 Task: For heading Use oswald with dark grey 1 1 colour & Underline.  font size for heading26,  'Change the font style of data to' oswald and font size to 18,  Change the alignment of both headline & data to Align left In the sheet  Budget Tracking Workbook Template Sheetbook
Action: Mouse moved to (237, 164)
Screenshot: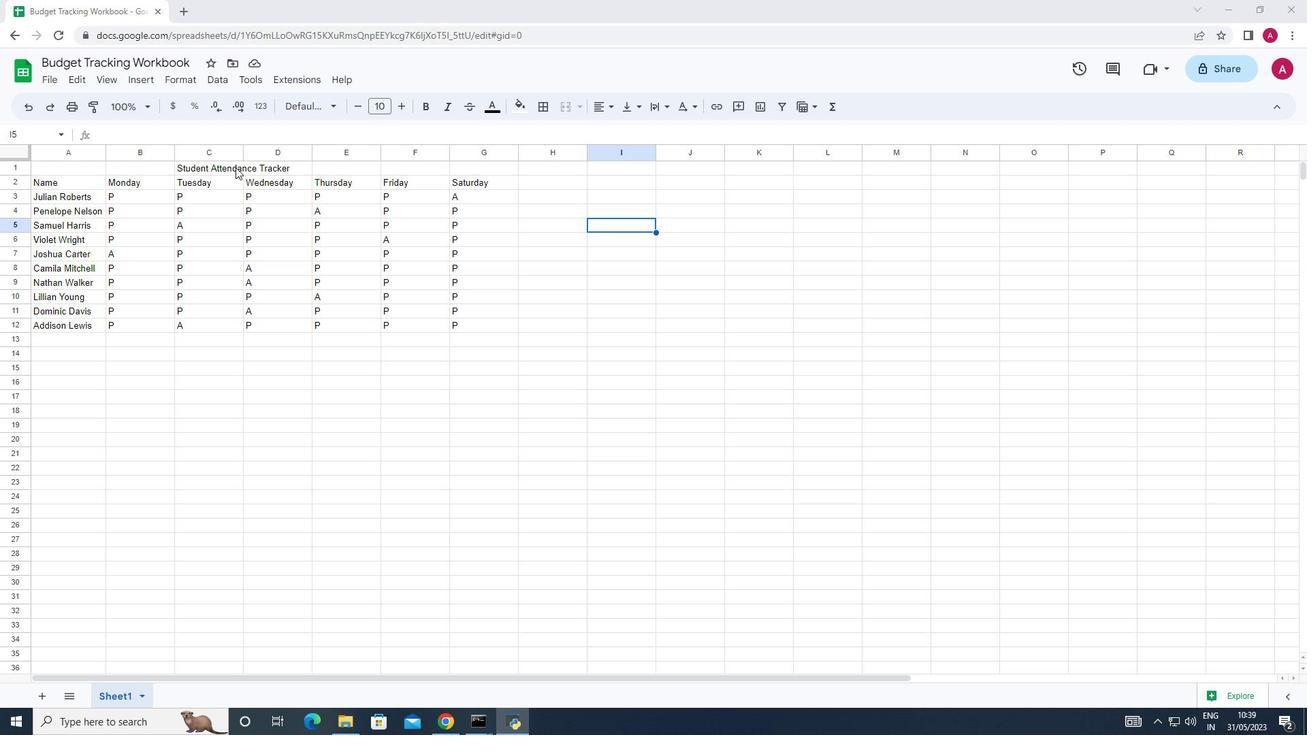 
Action: Mouse pressed left at (237, 164)
Screenshot: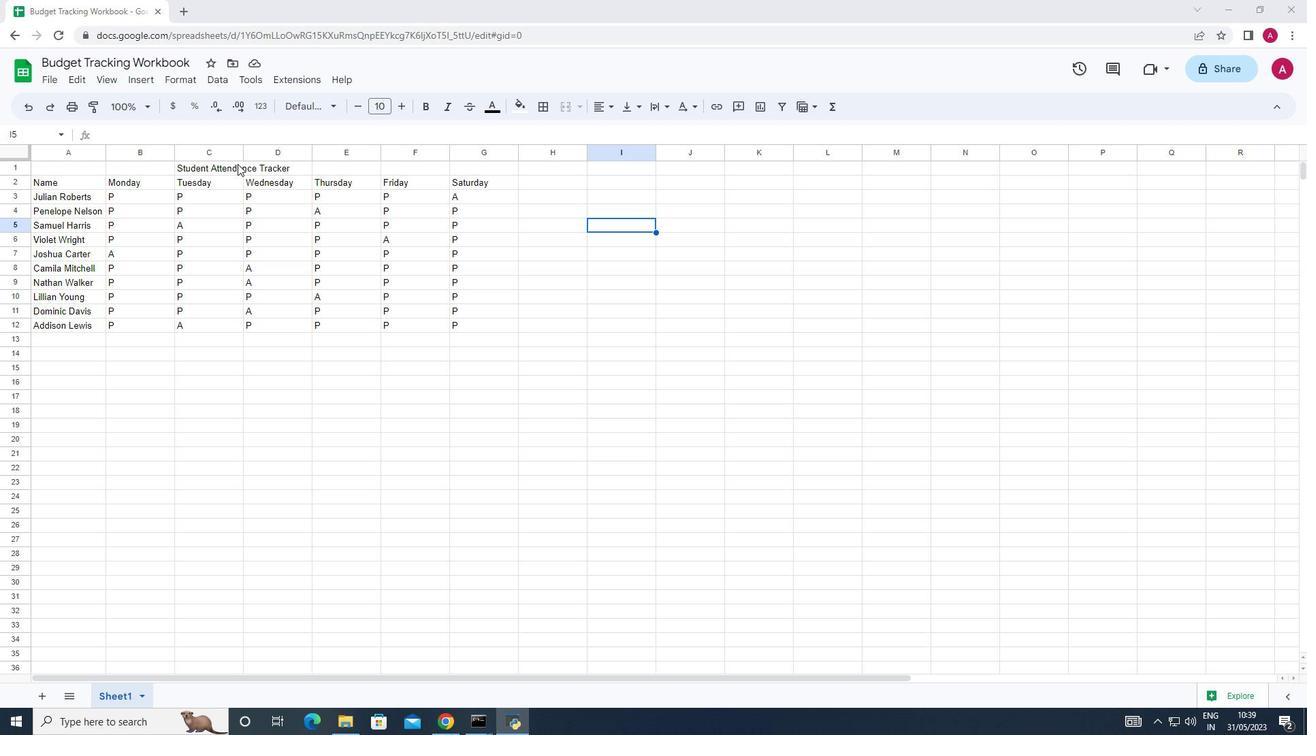 
Action: Mouse moved to (333, 100)
Screenshot: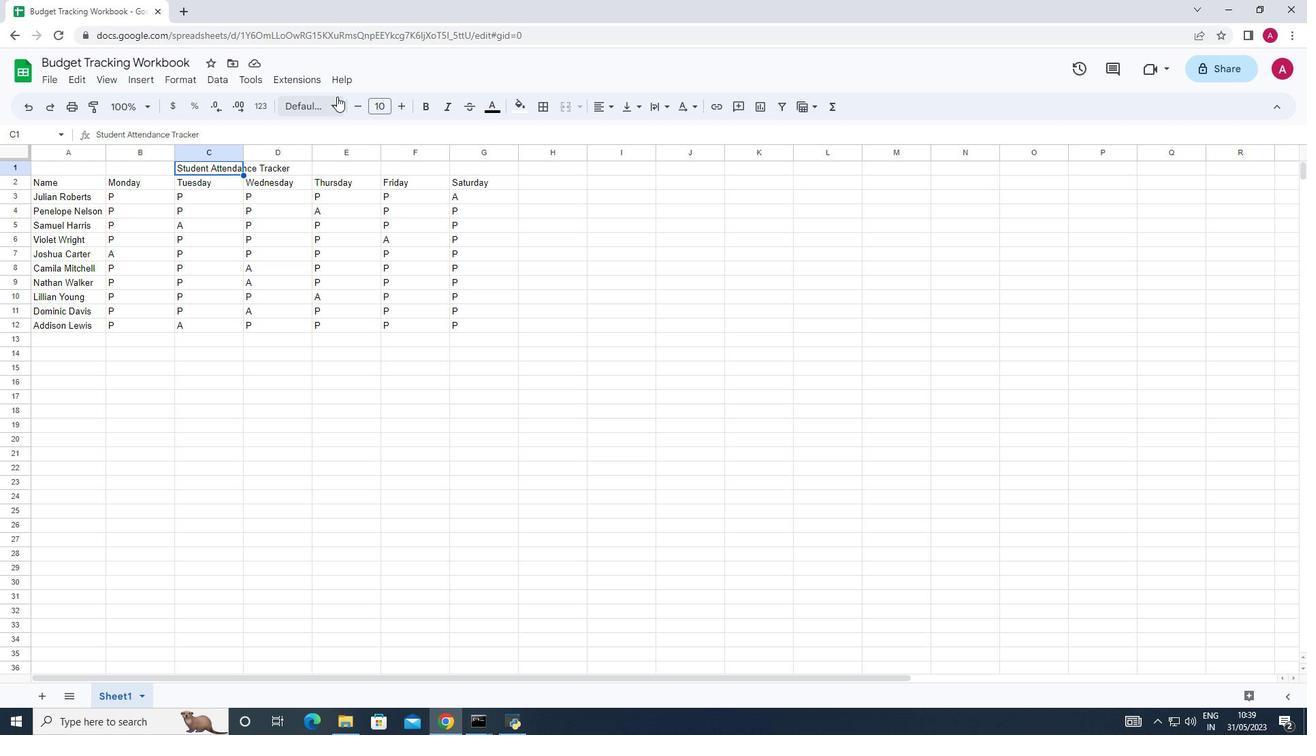 
Action: Mouse pressed left at (333, 100)
Screenshot: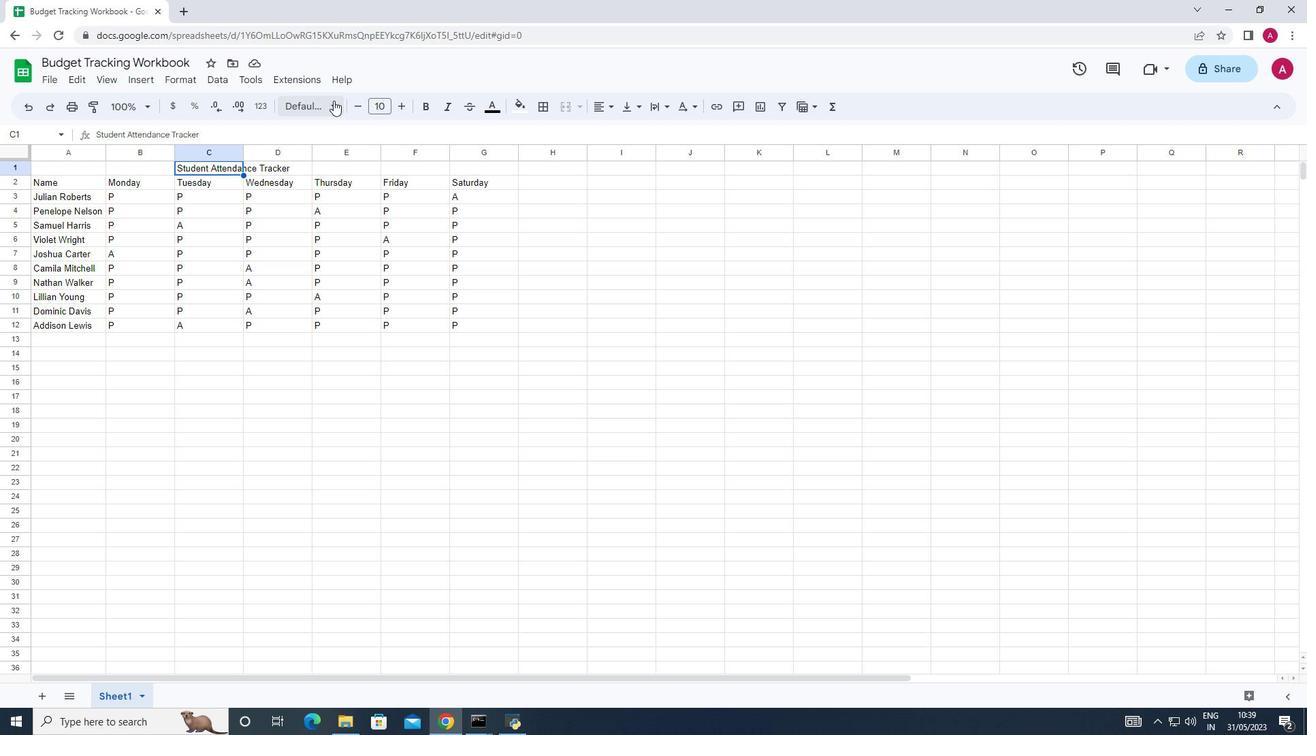 
Action: Mouse moved to (325, 309)
Screenshot: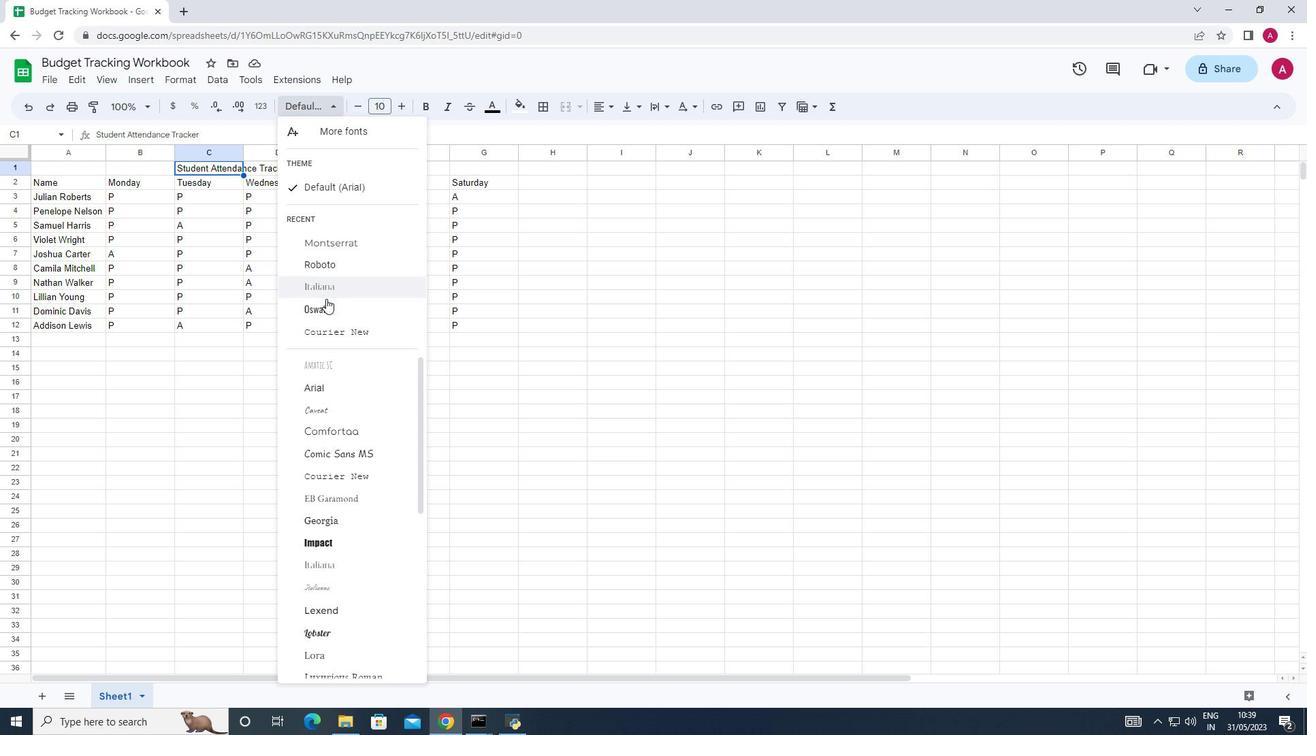 
Action: Mouse pressed left at (325, 309)
Screenshot: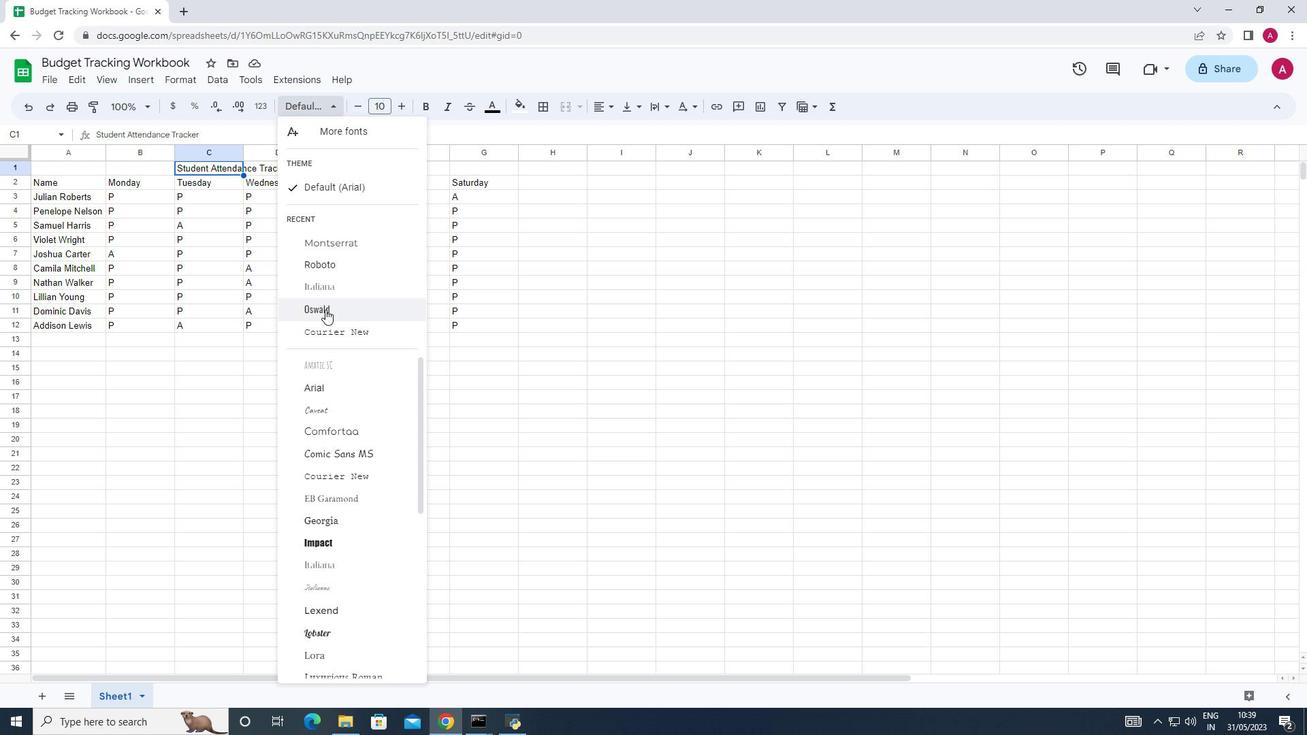 
Action: Mouse moved to (514, 108)
Screenshot: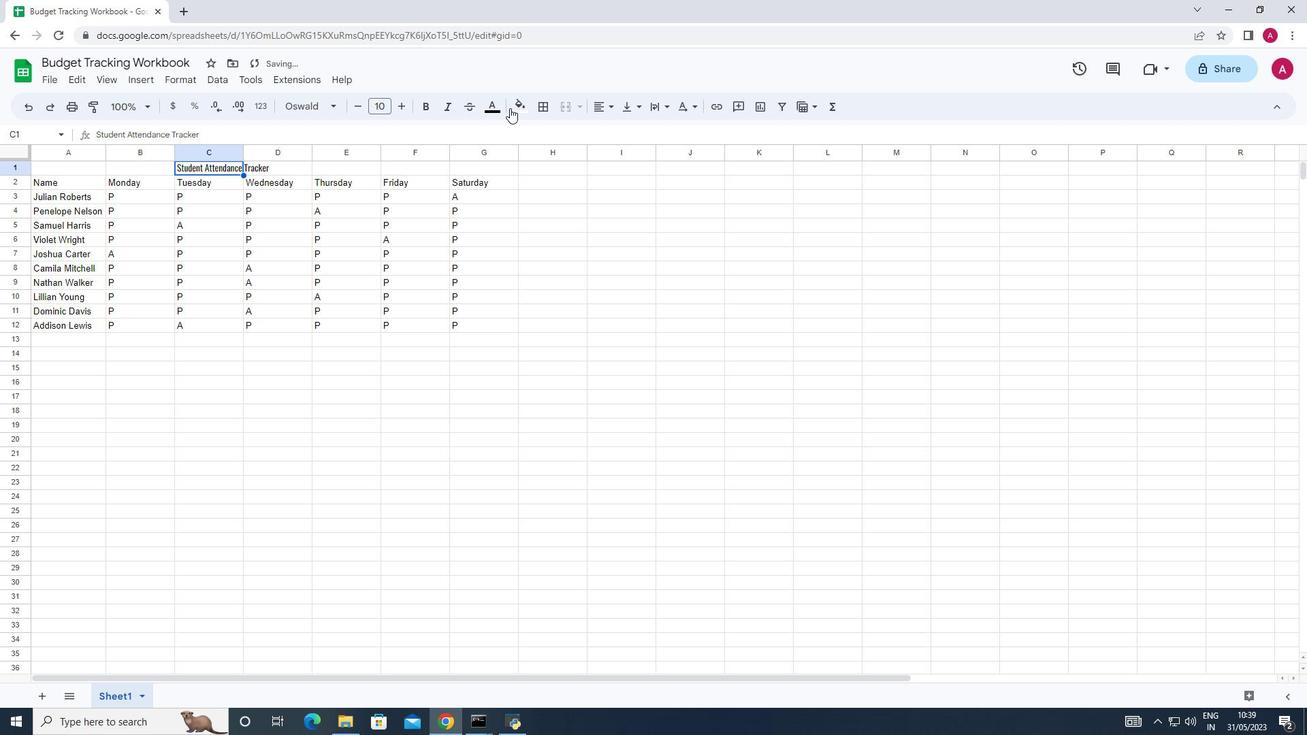 
Action: Mouse pressed left at (514, 108)
Screenshot: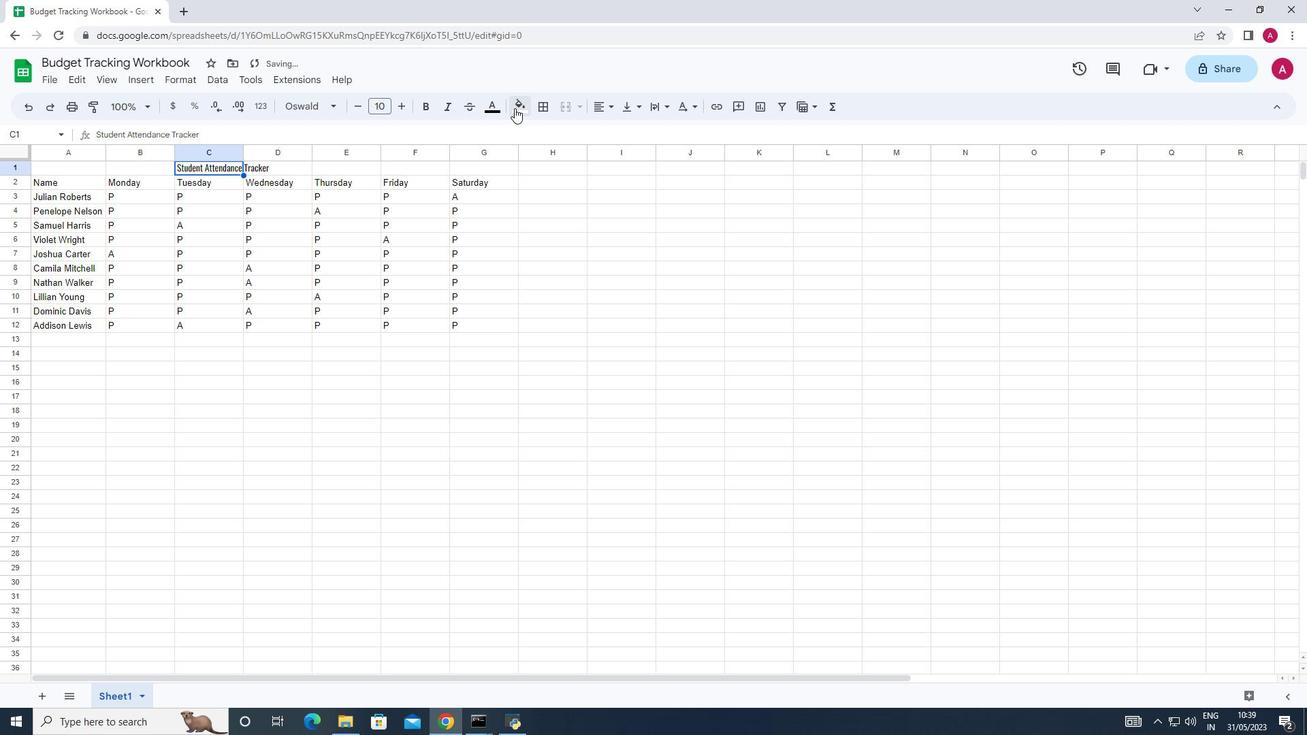 
Action: Mouse moved to (552, 154)
Screenshot: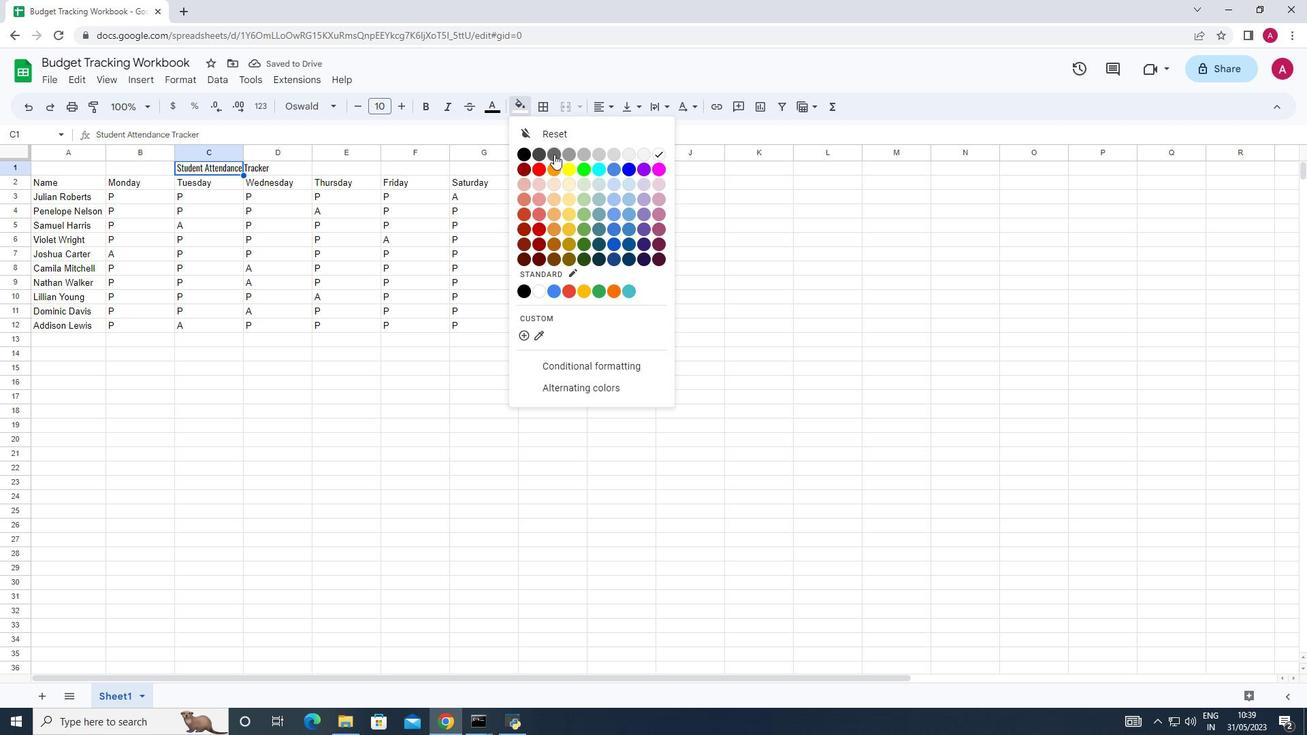 
Action: Mouse pressed left at (552, 154)
Screenshot: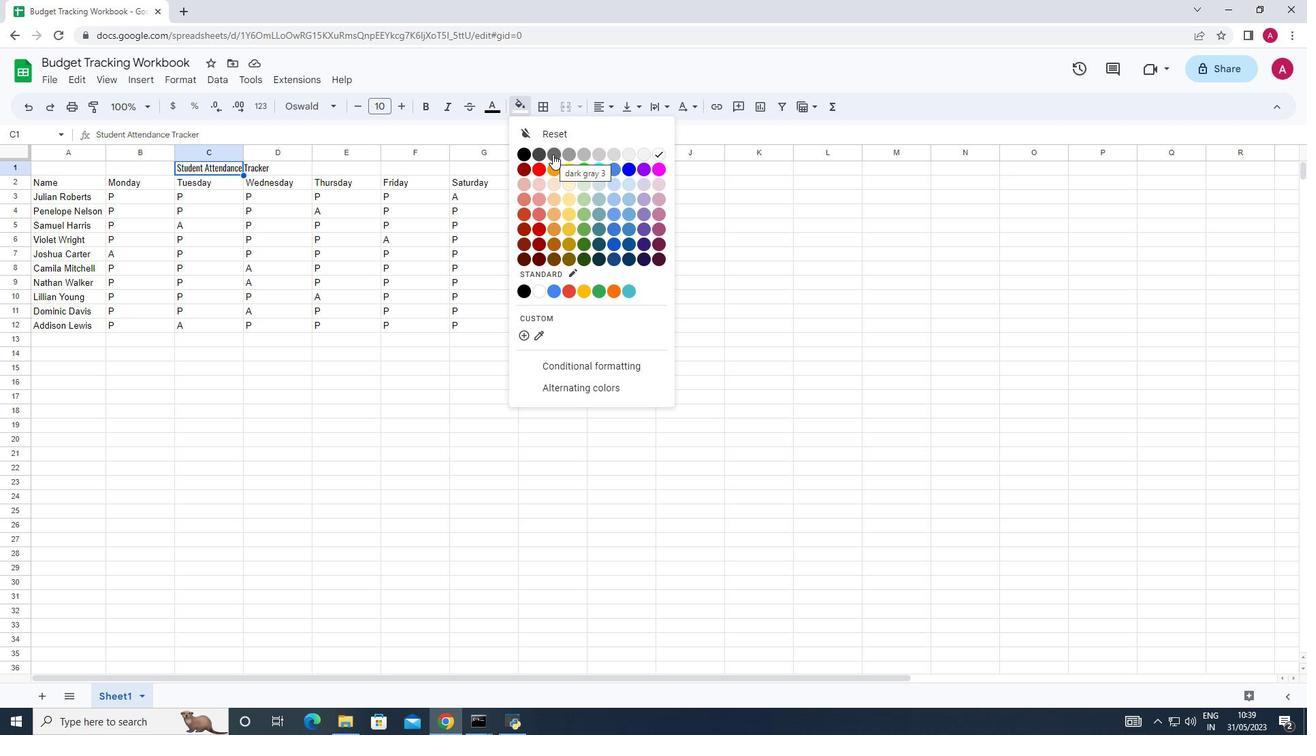 
Action: Mouse moved to (192, 78)
Screenshot: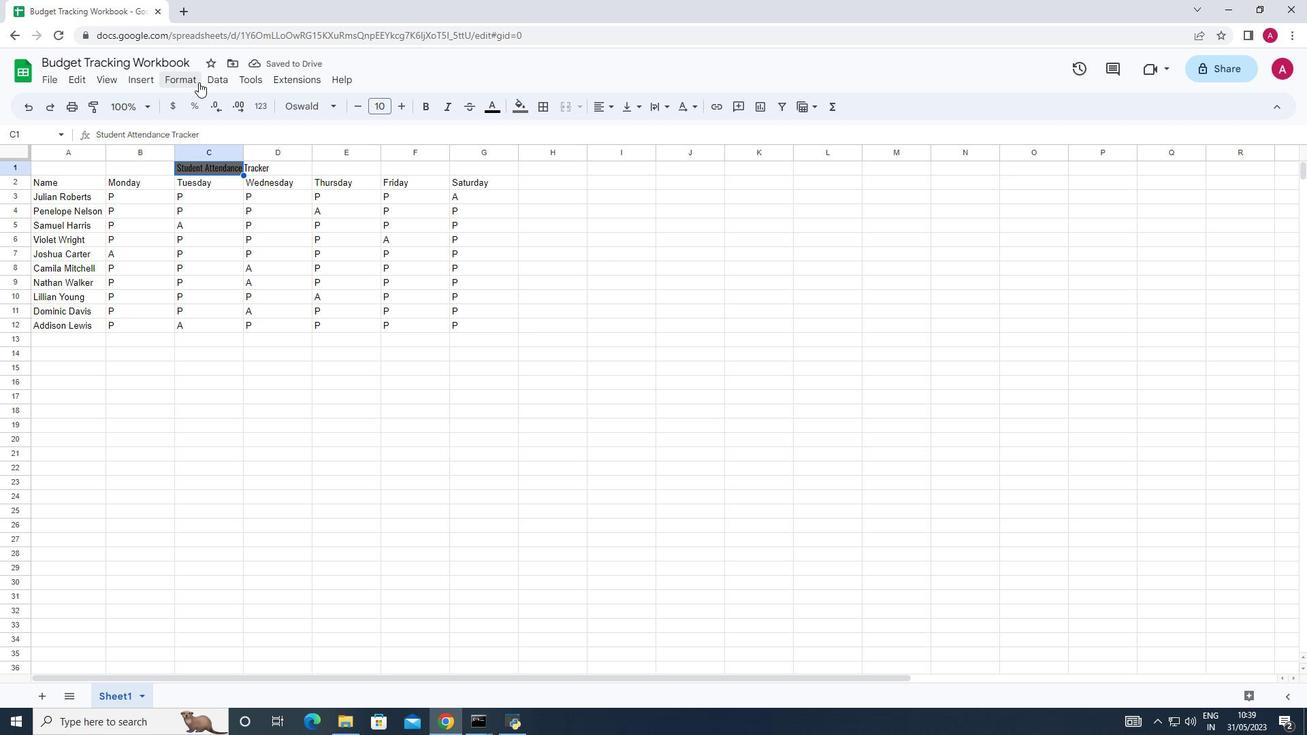 
Action: Mouse pressed left at (192, 78)
Screenshot: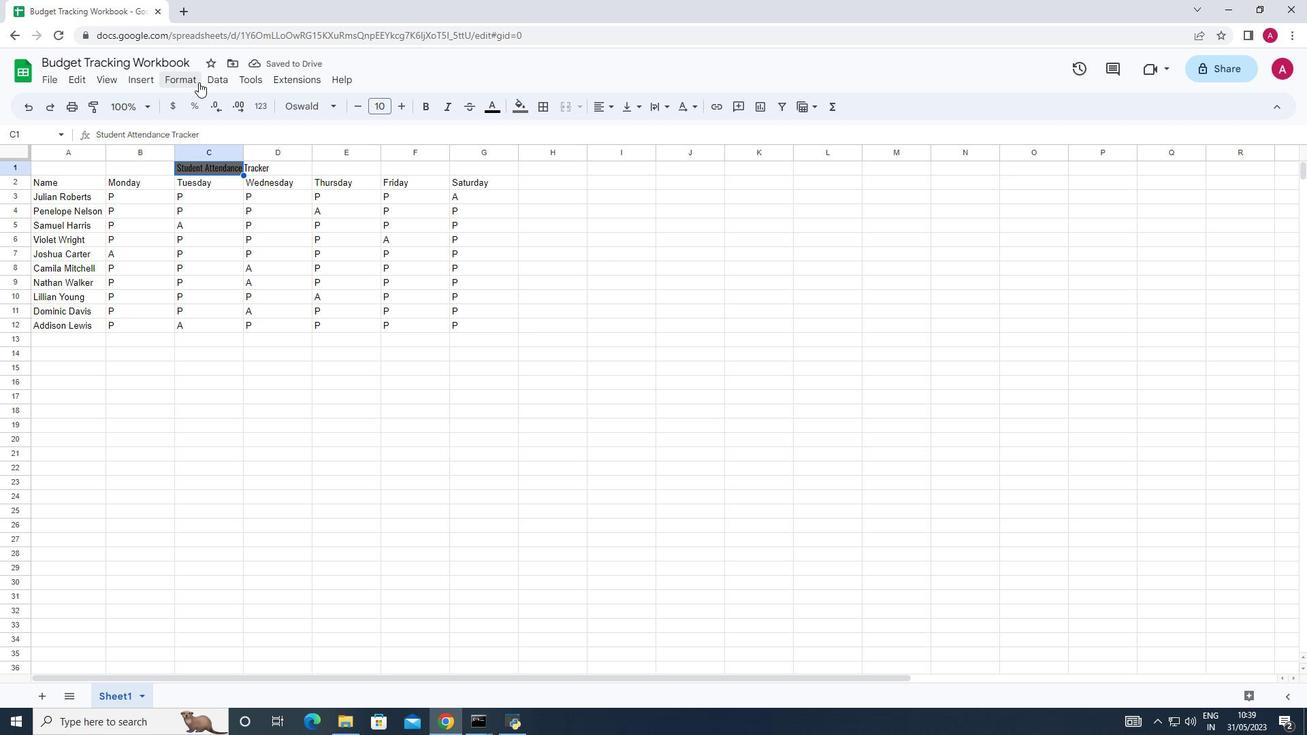 
Action: Mouse moved to (219, 155)
Screenshot: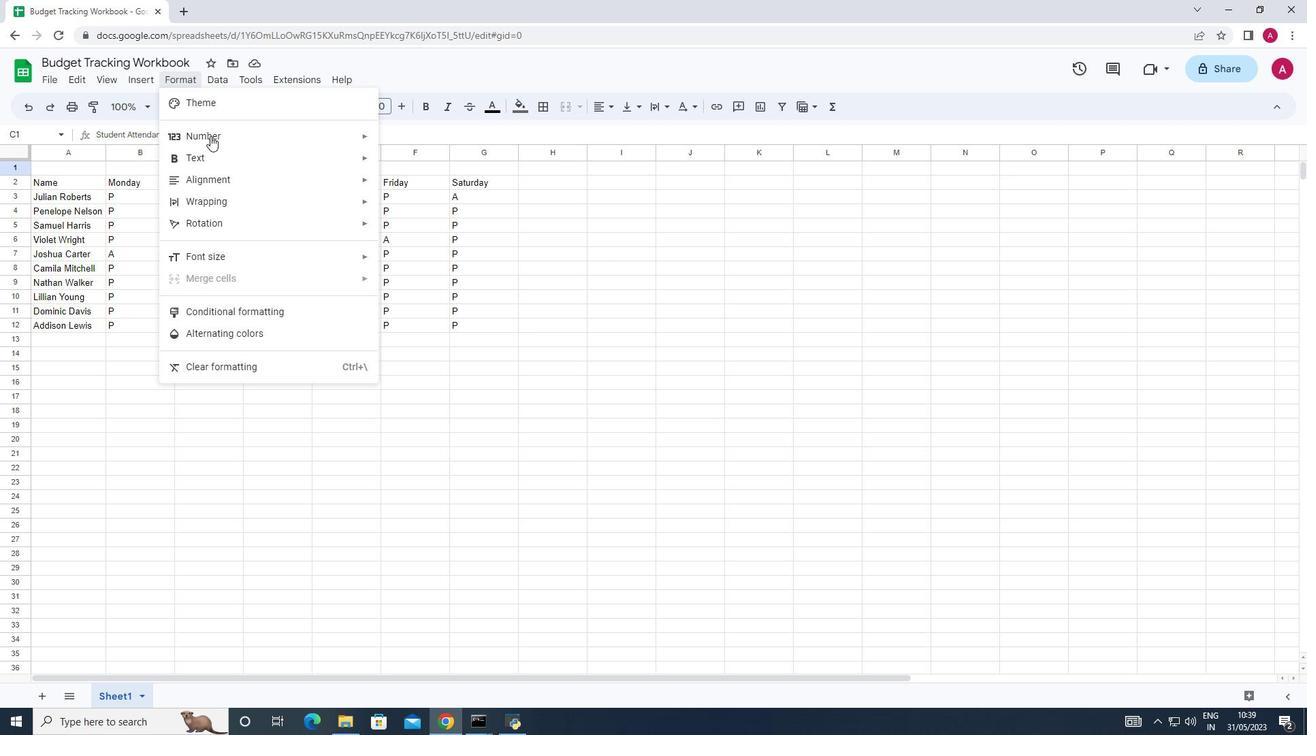 
Action: Mouse pressed left at (219, 155)
Screenshot: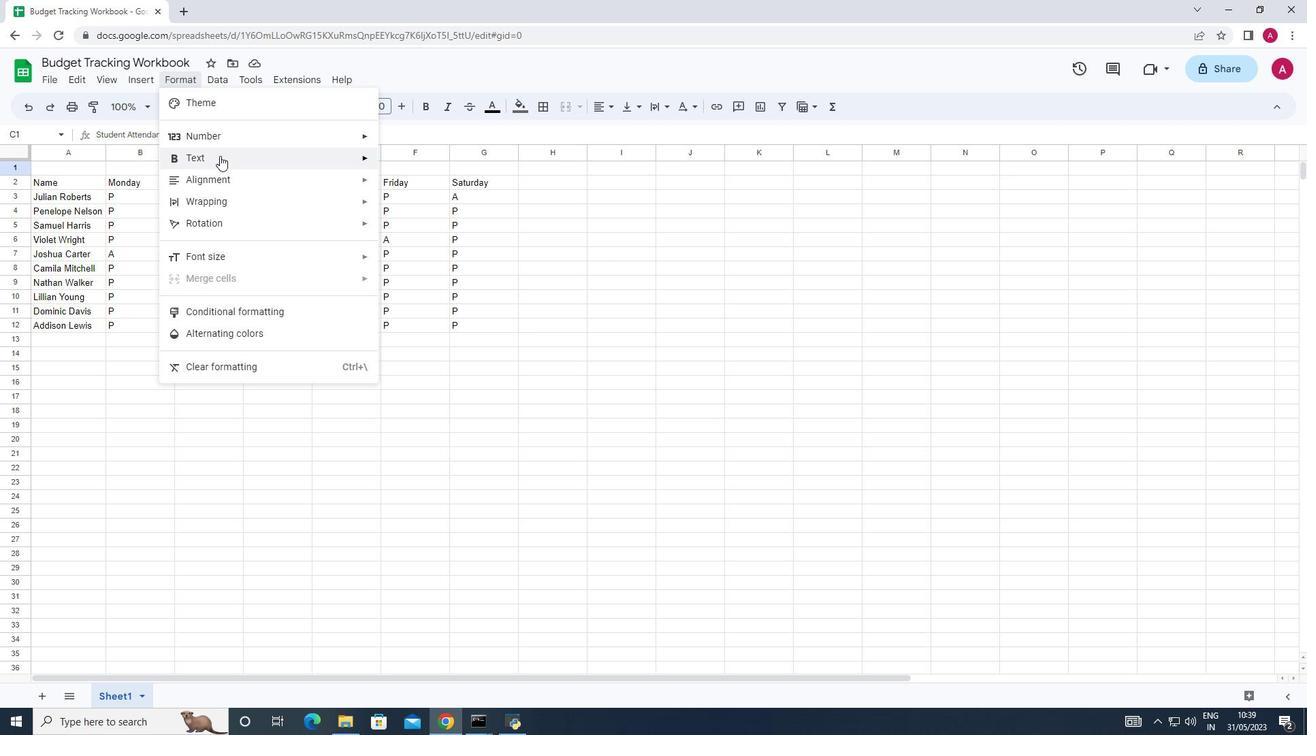 
Action: Mouse moved to (490, 202)
Screenshot: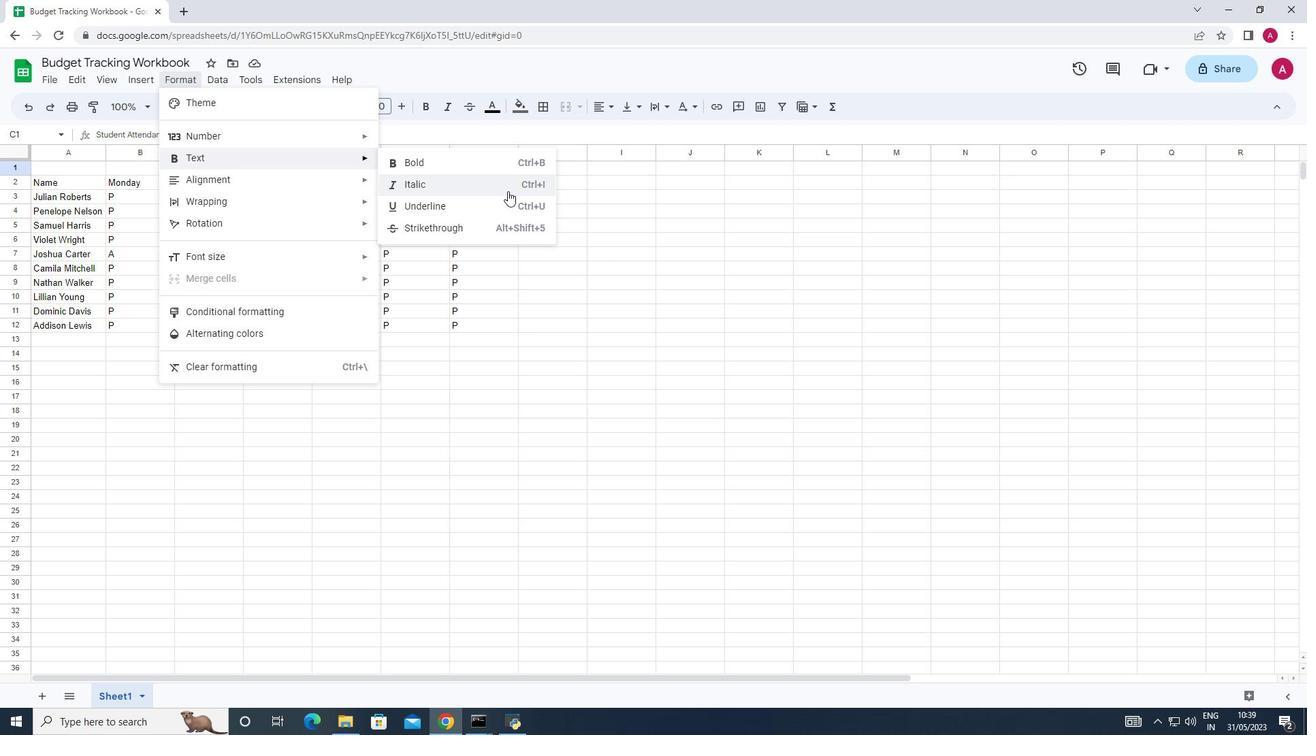 
Action: Mouse pressed left at (490, 202)
Screenshot: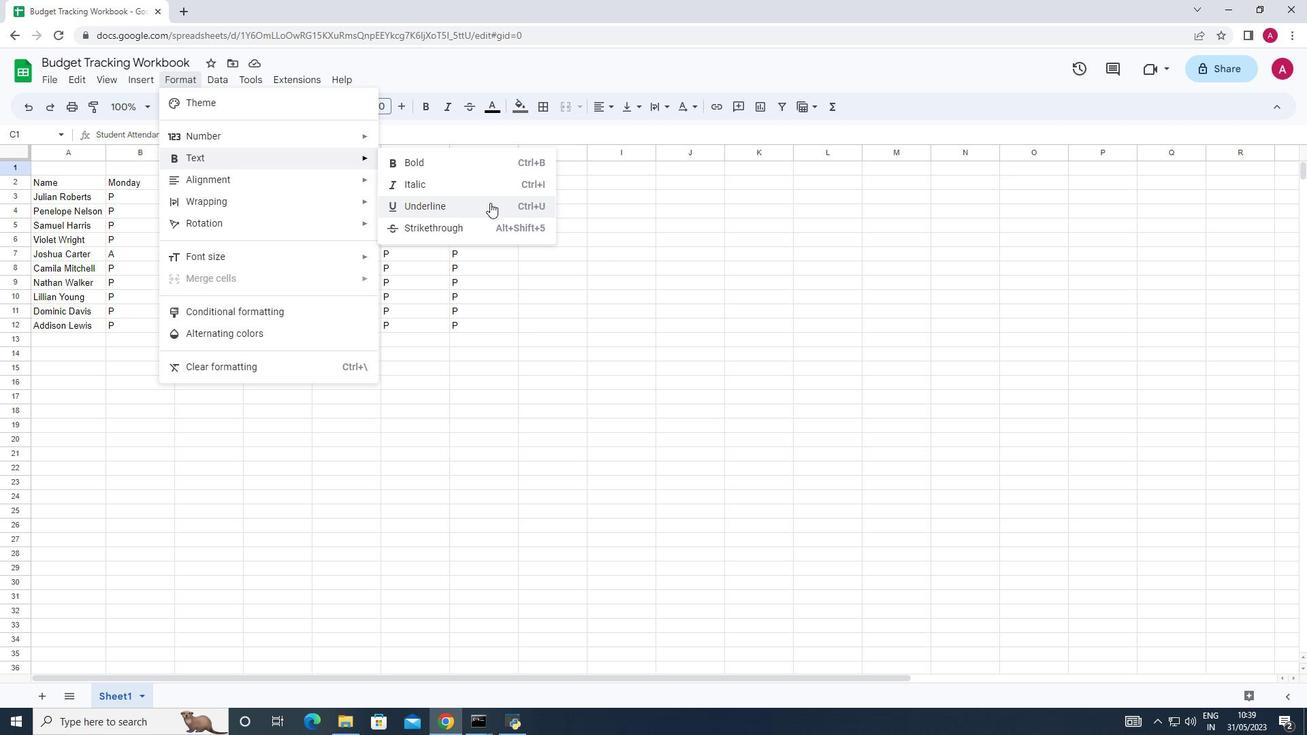 
Action: Mouse moved to (398, 104)
Screenshot: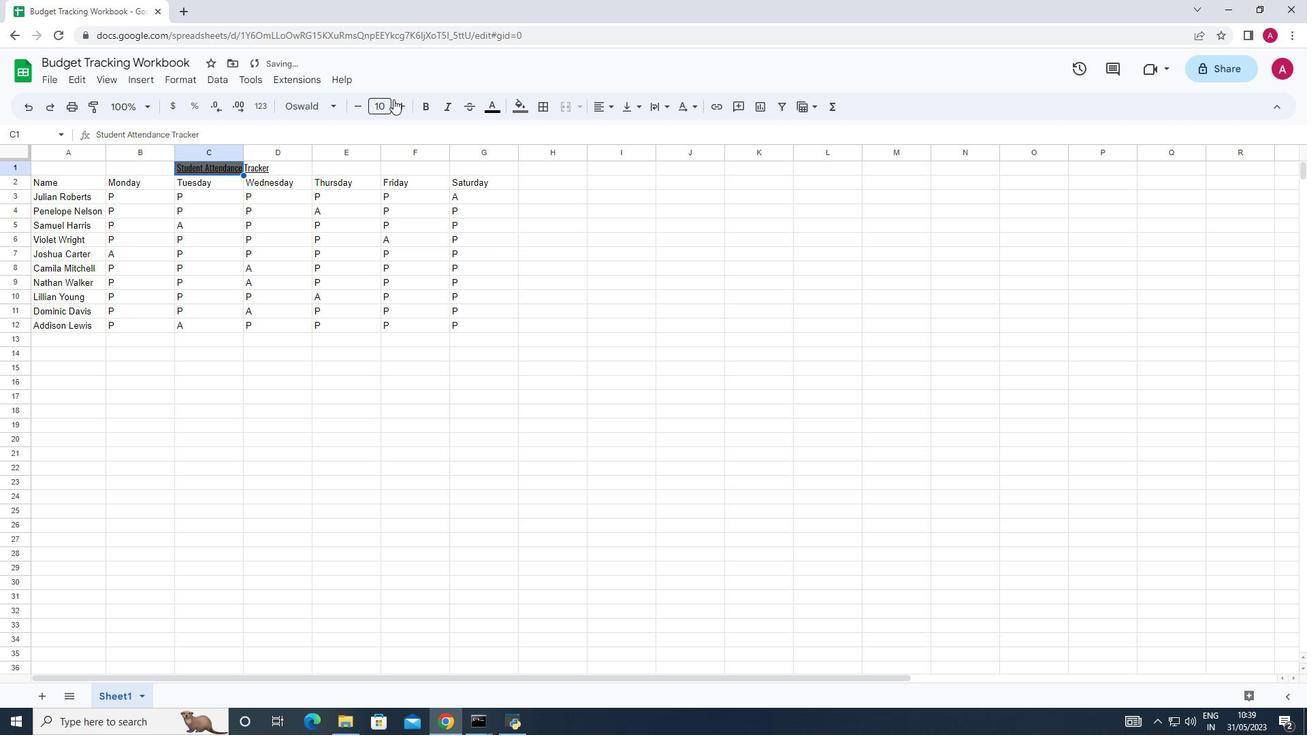 
Action: Mouse pressed left at (398, 104)
Screenshot: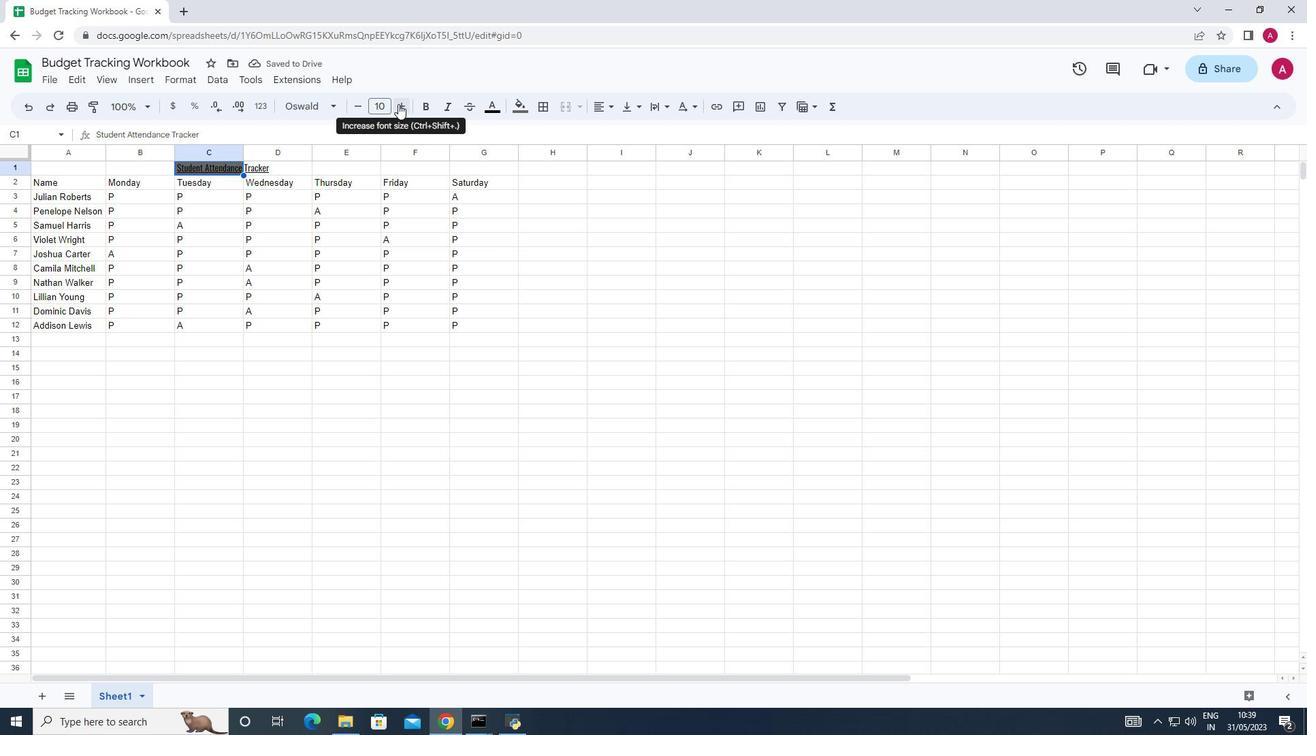 
Action: Mouse pressed left at (398, 104)
Screenshot: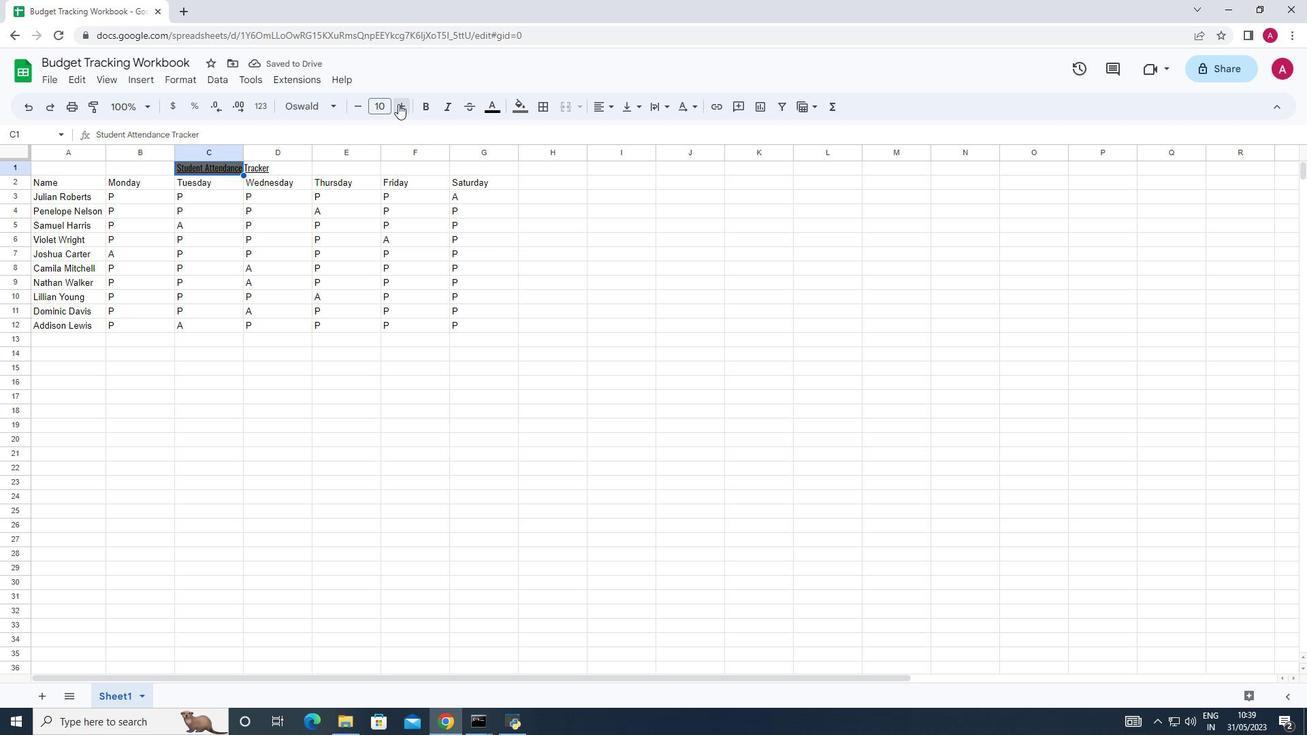 
Action: Mouse pressed left at (398, 104)
Screenshot: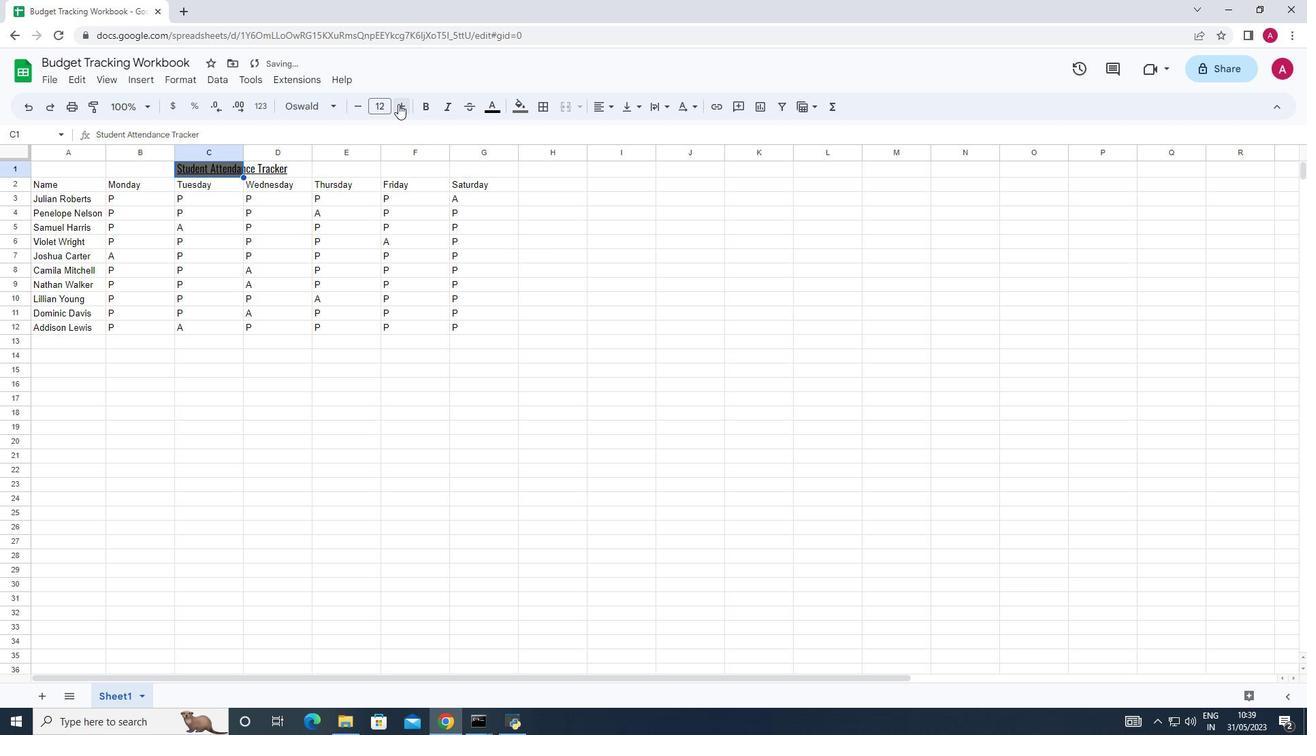 
Action: Mouse pressed left at (398, 104)
Screenshot: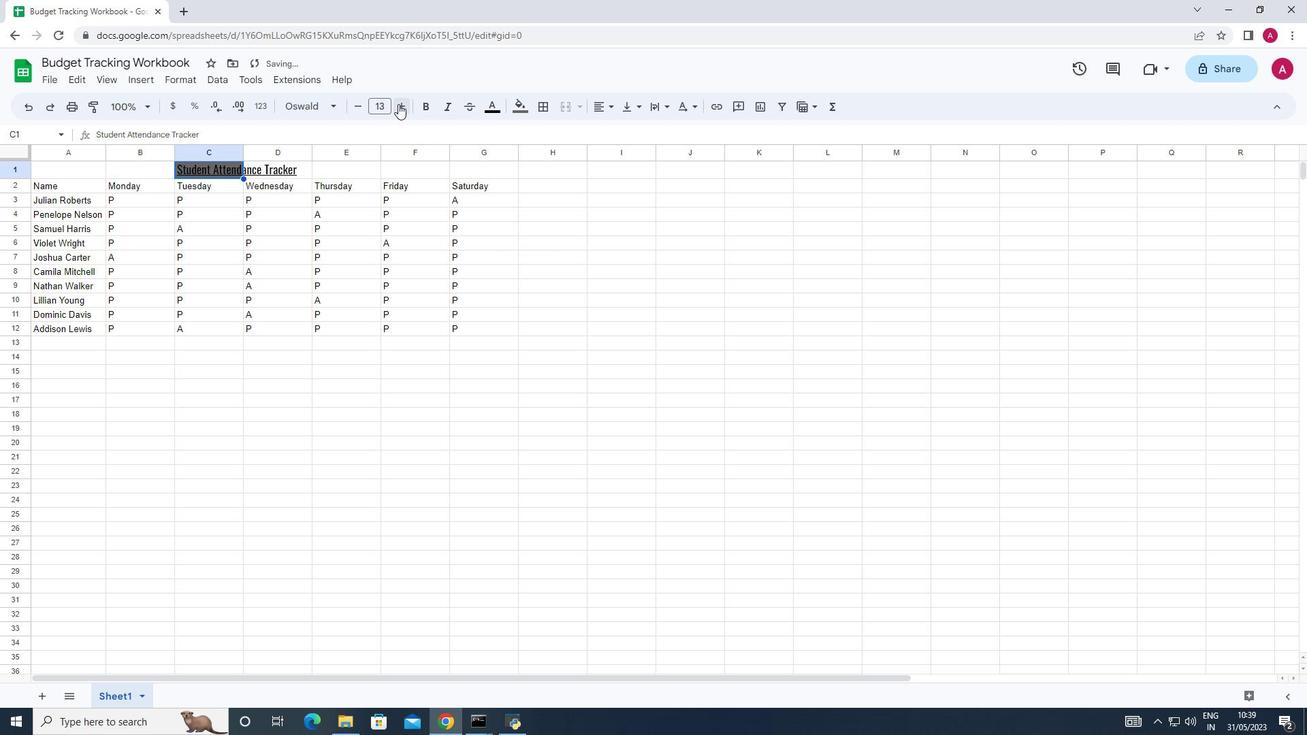 
Action: Mouse pressed left at (398, 104)
Screenshot: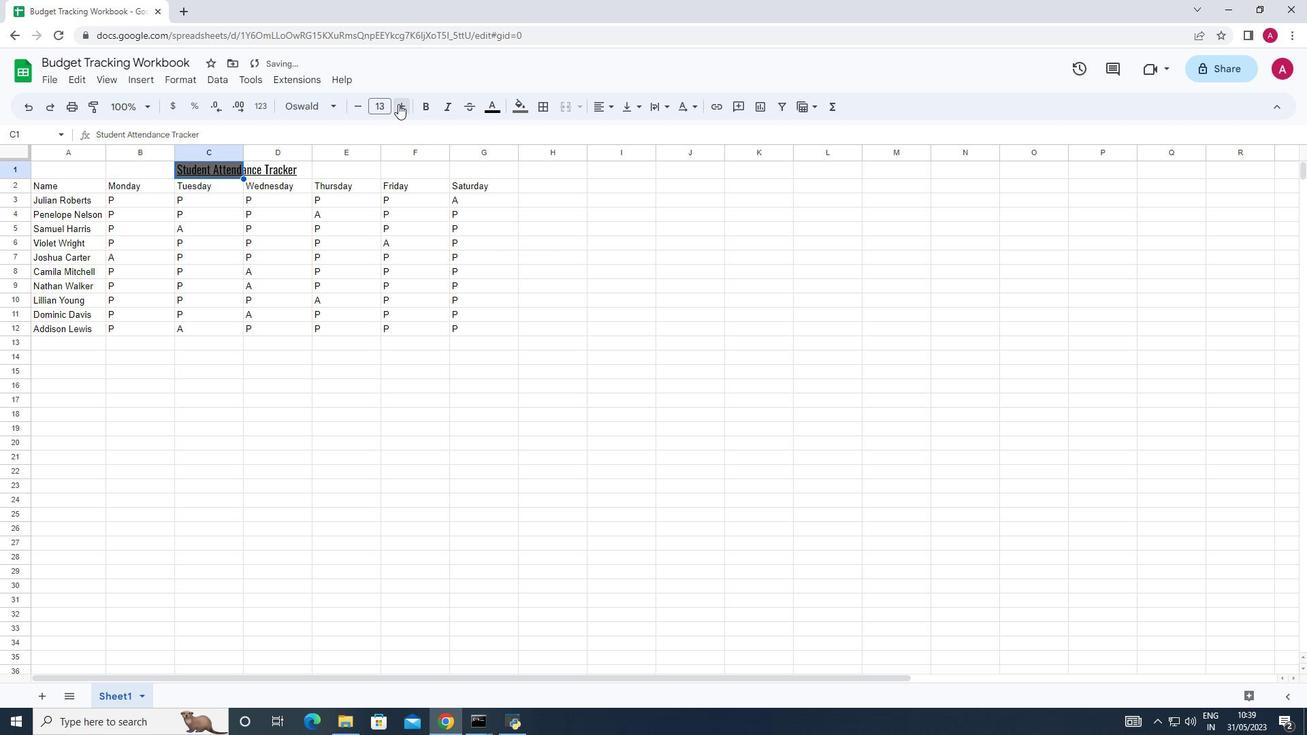 
Action: Mouse pressed left at (398, 104)
Screenshot: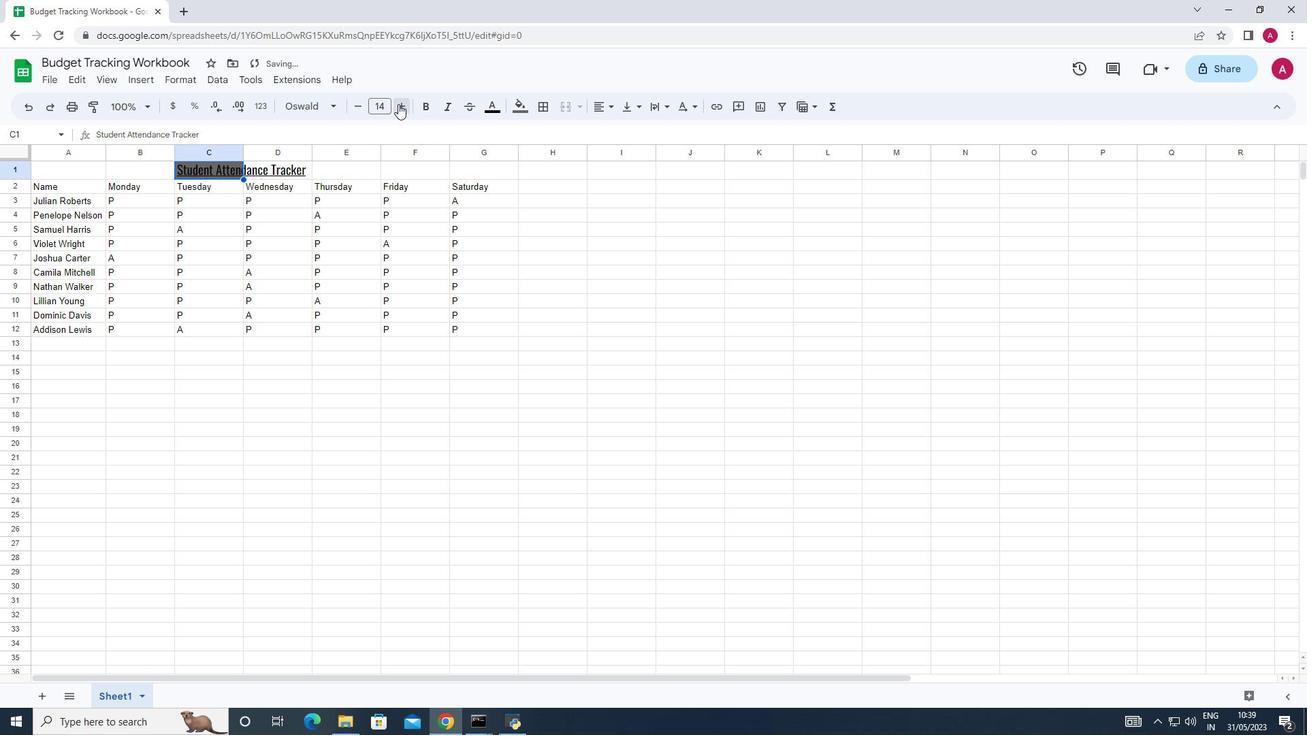 
Action: Mouse pressed left at (398, 104)
Screenshot: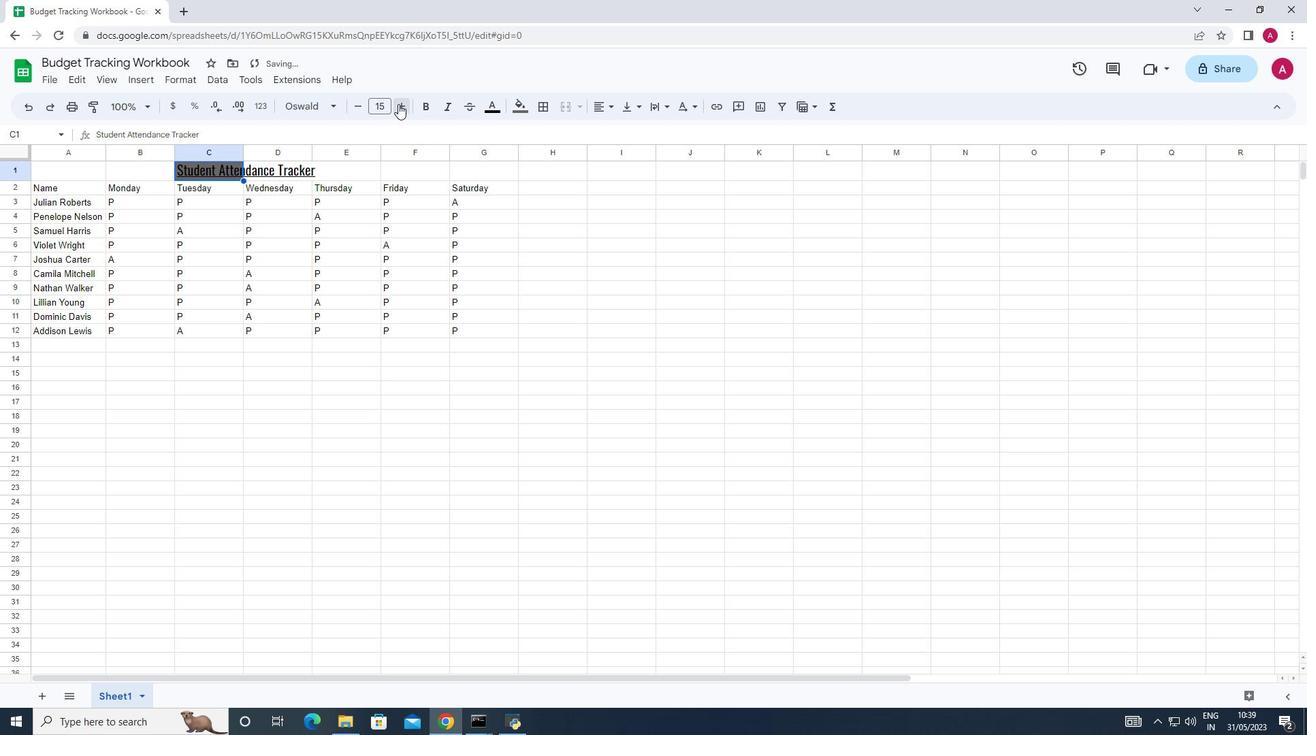 
Action: Mouse pressed left at (398, 104)
Screenshot: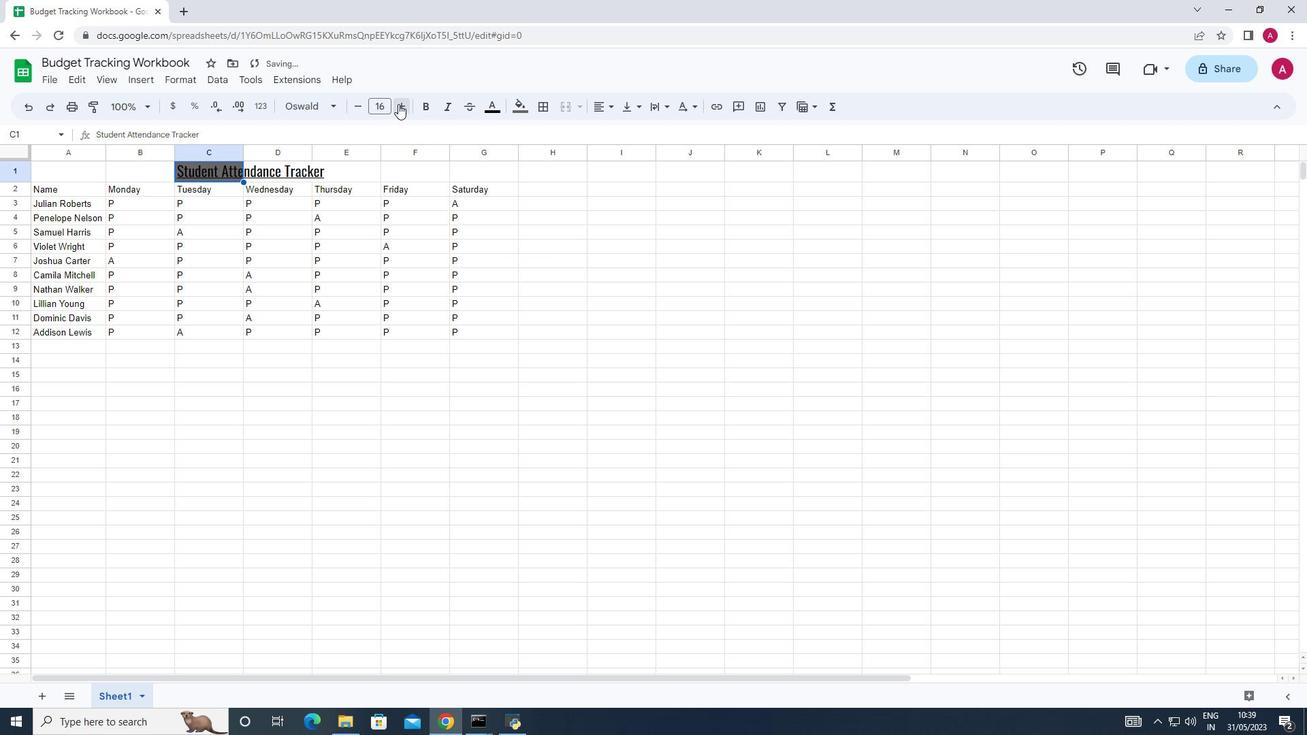
Action: Mouse pressed left at (398, 104)
Screenshot: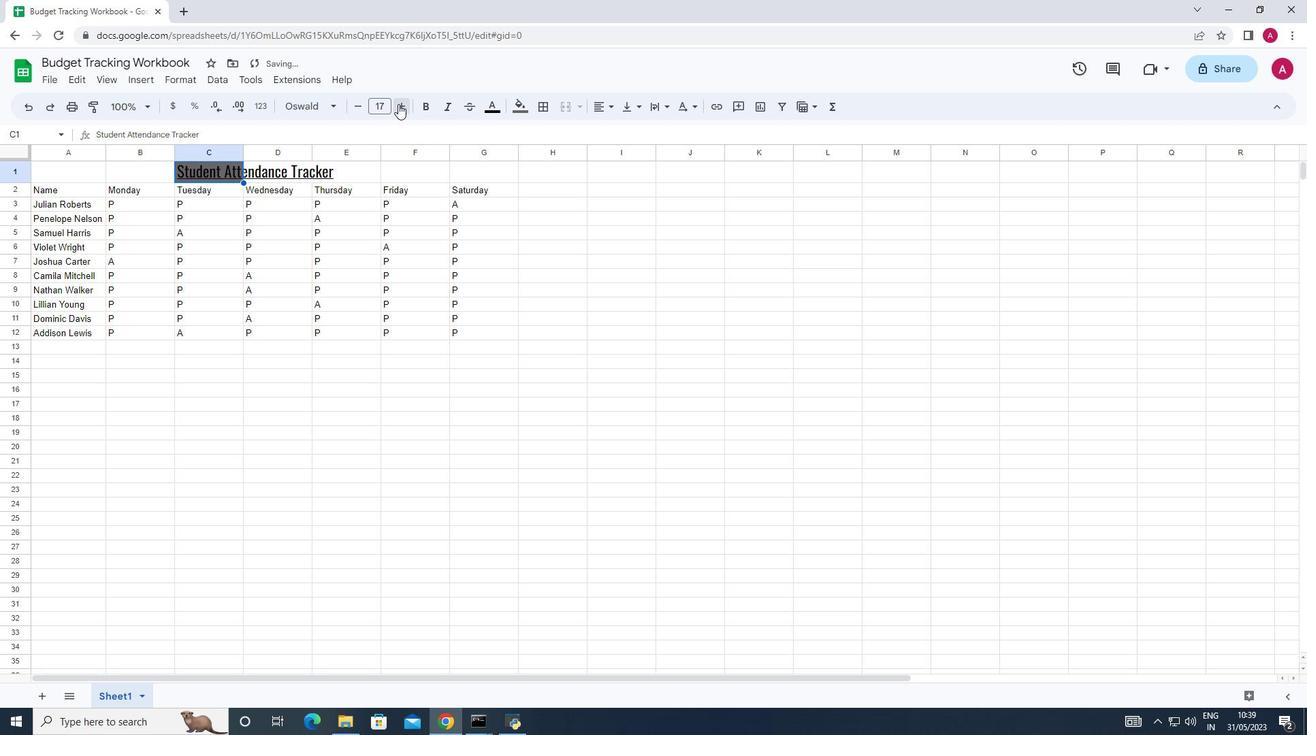 
Action: Mouse pressed left at (398, 104)
Screenshot: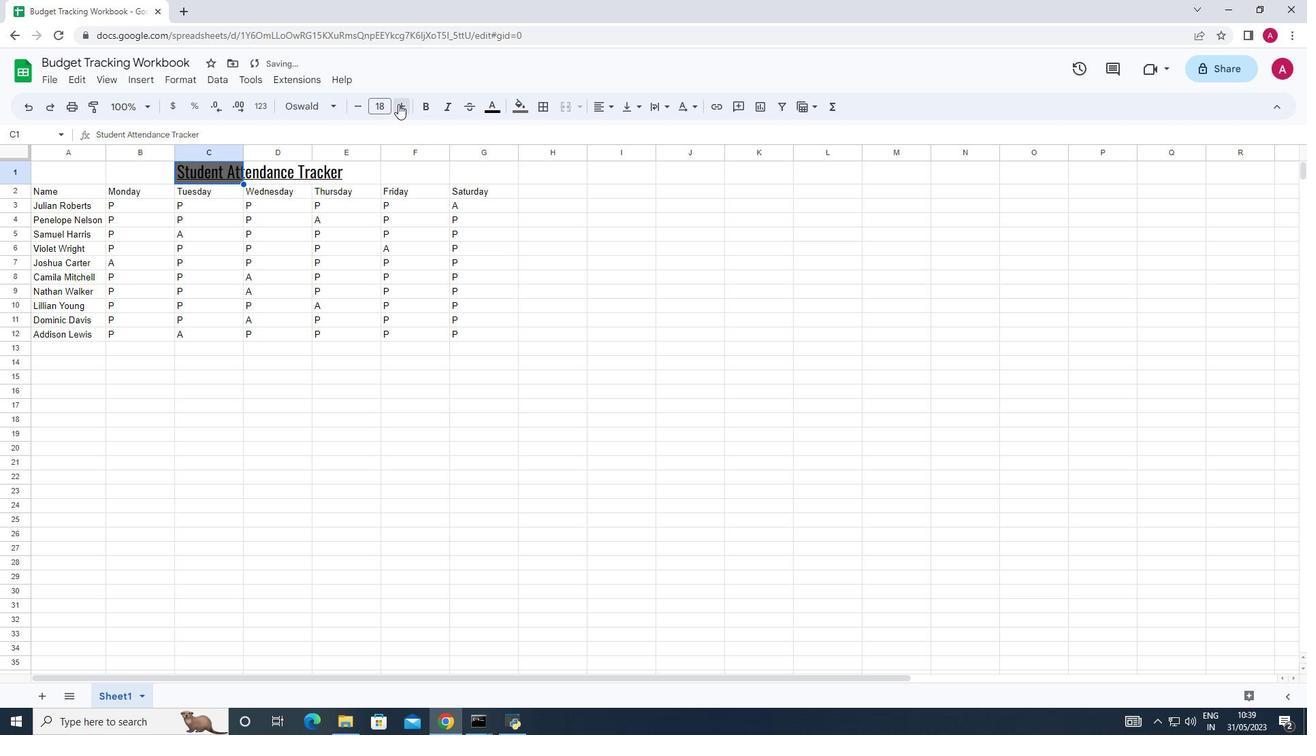 
Action: Mouse pressed left at (398, 104)
Screenshot: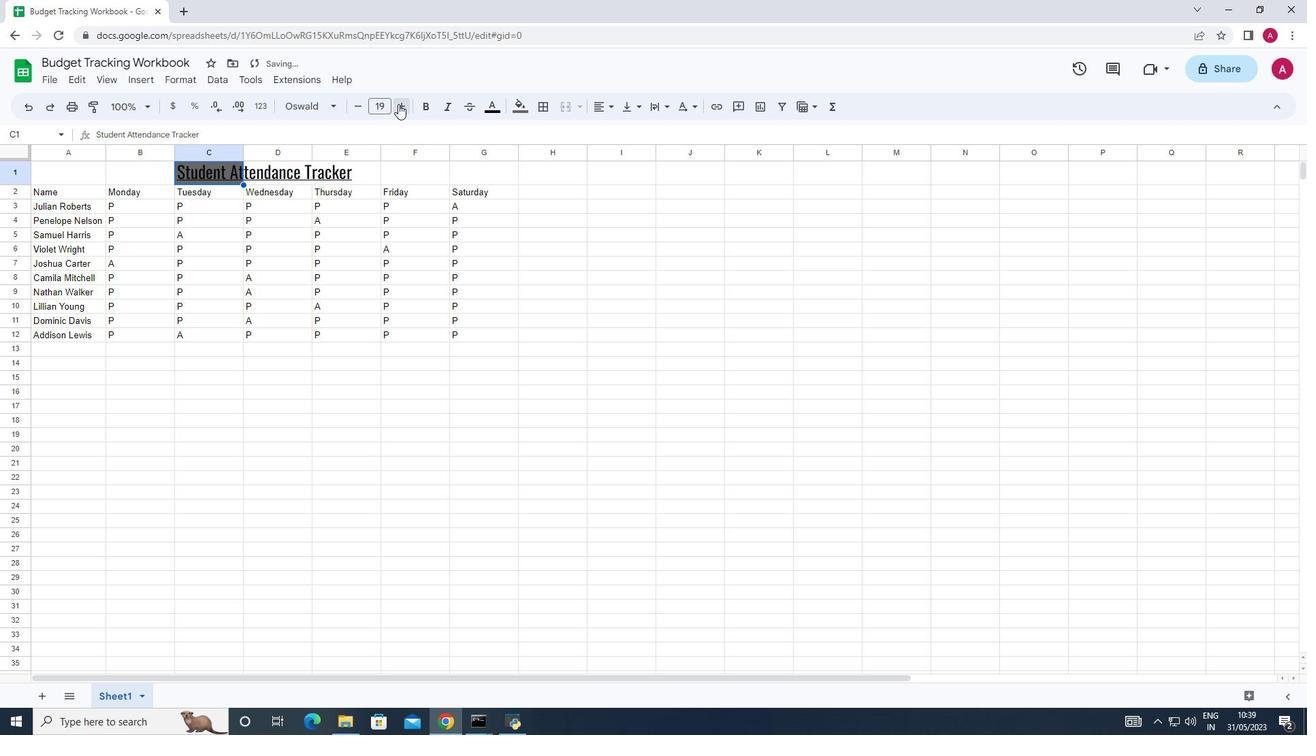 
Action: Mouse pressed left at (398, 104)
Screenshot: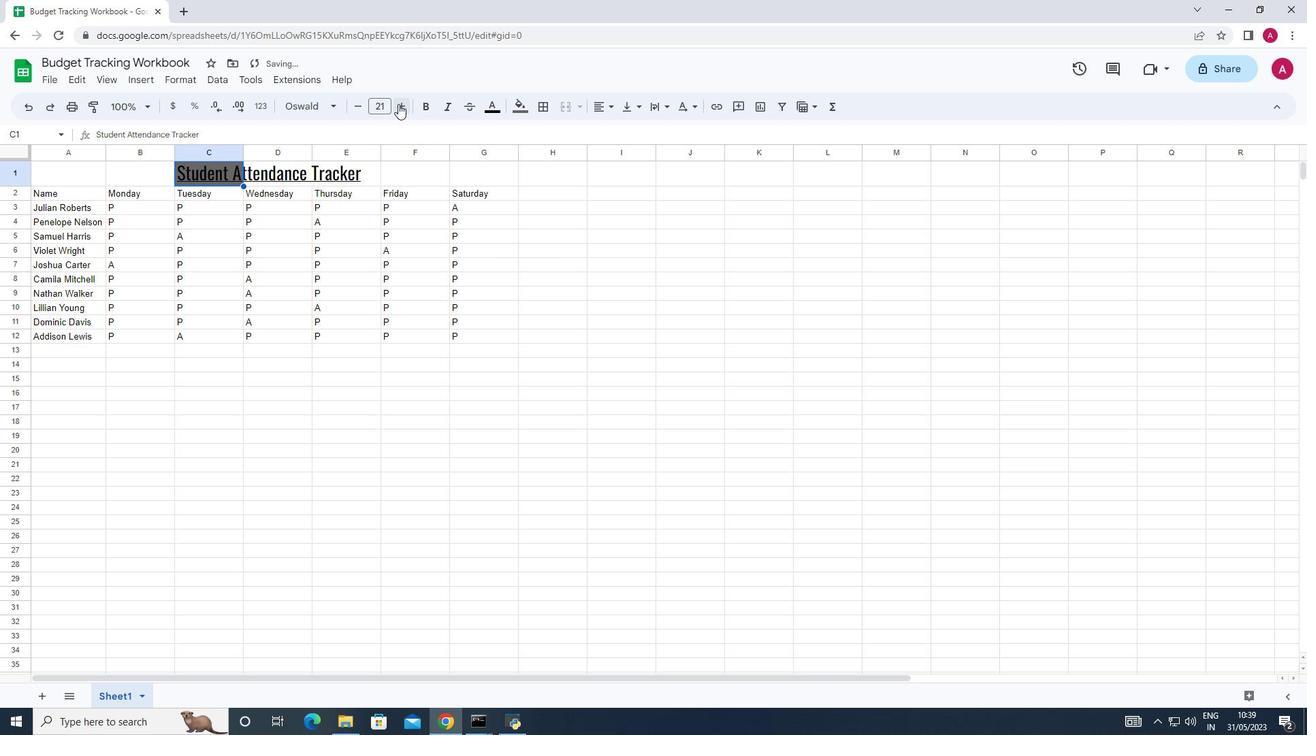 
Action: Mouse pressed left at (398, 104)
Screenshot: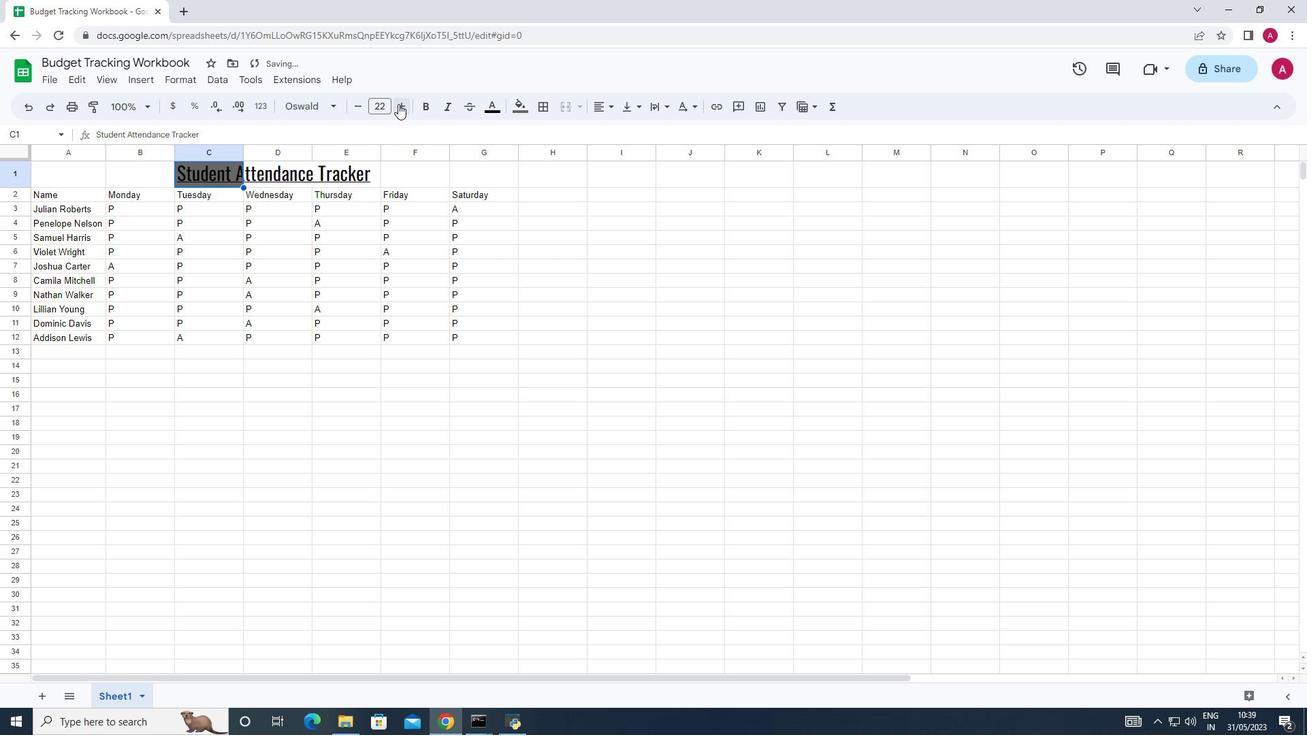 
Action: Mouse pressed left at (398, 104)
Screenshot: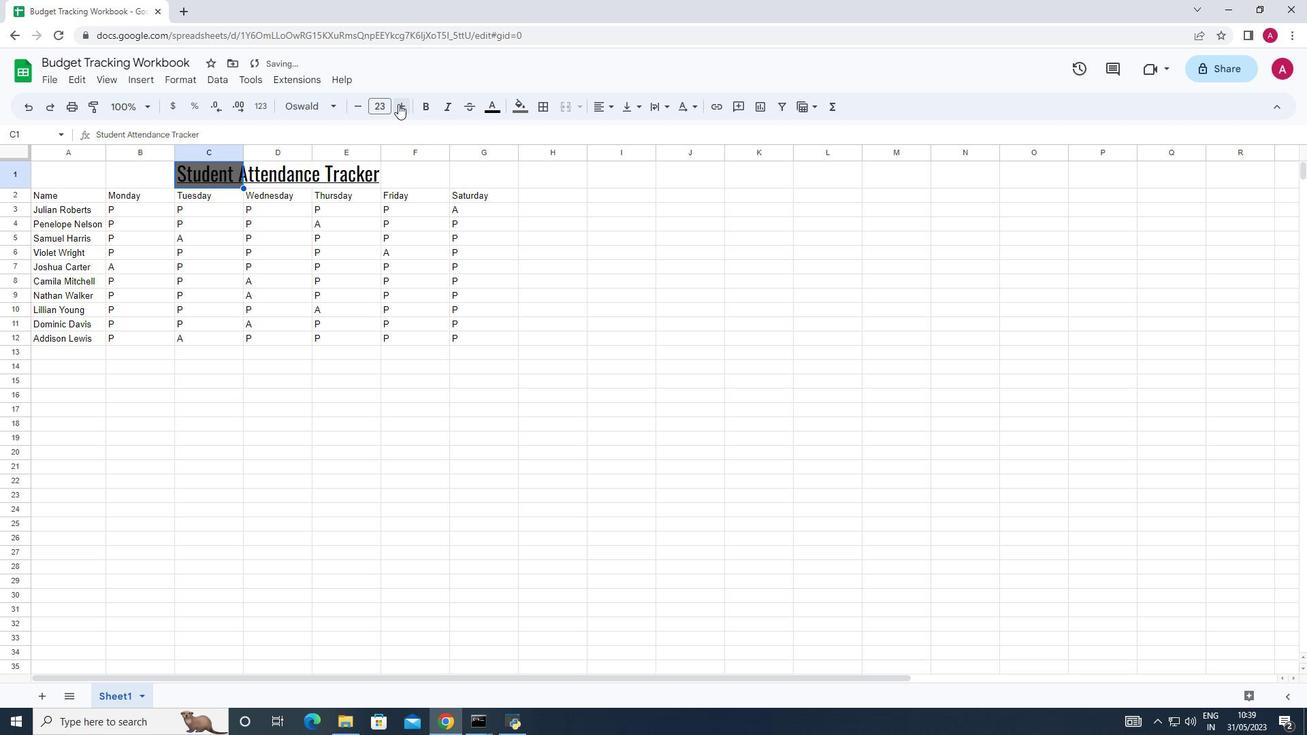 
Action: Mouse pressed left at (398, 104)
Screenshot: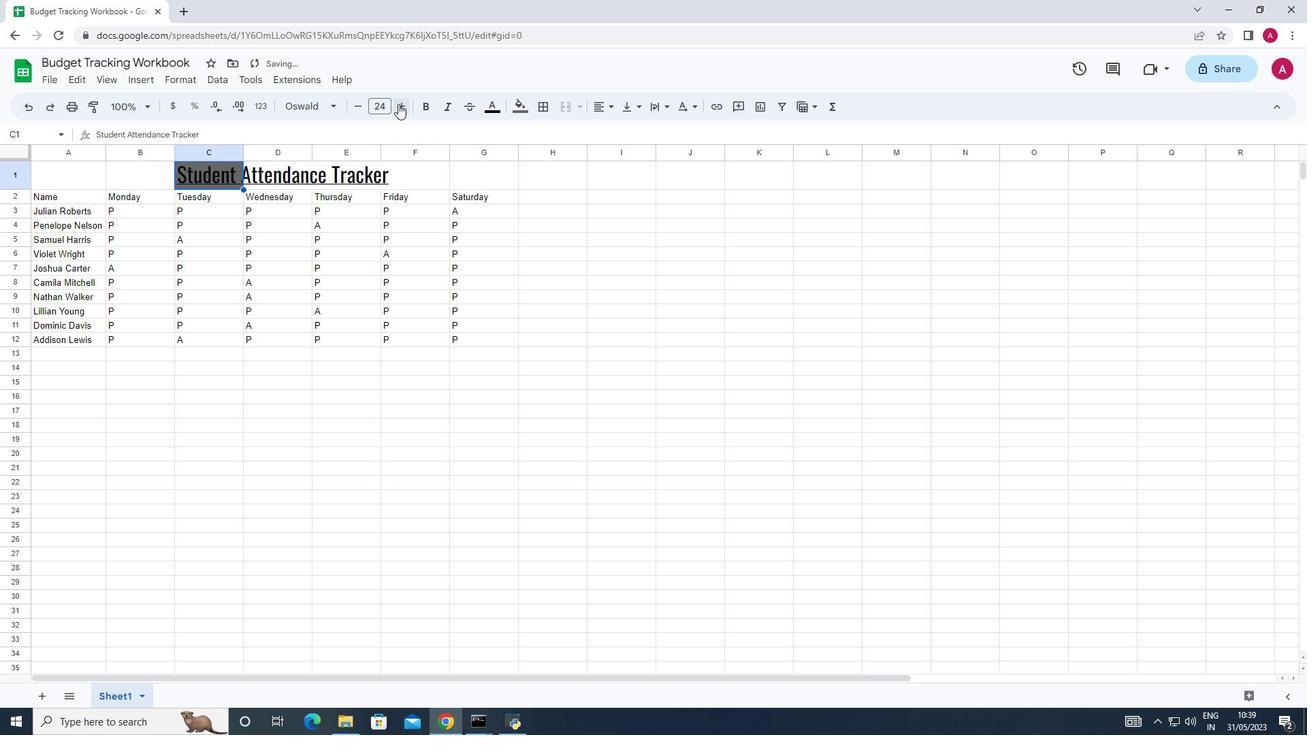 
Action: Mouse pressed left at (398, 104)
Screenshot: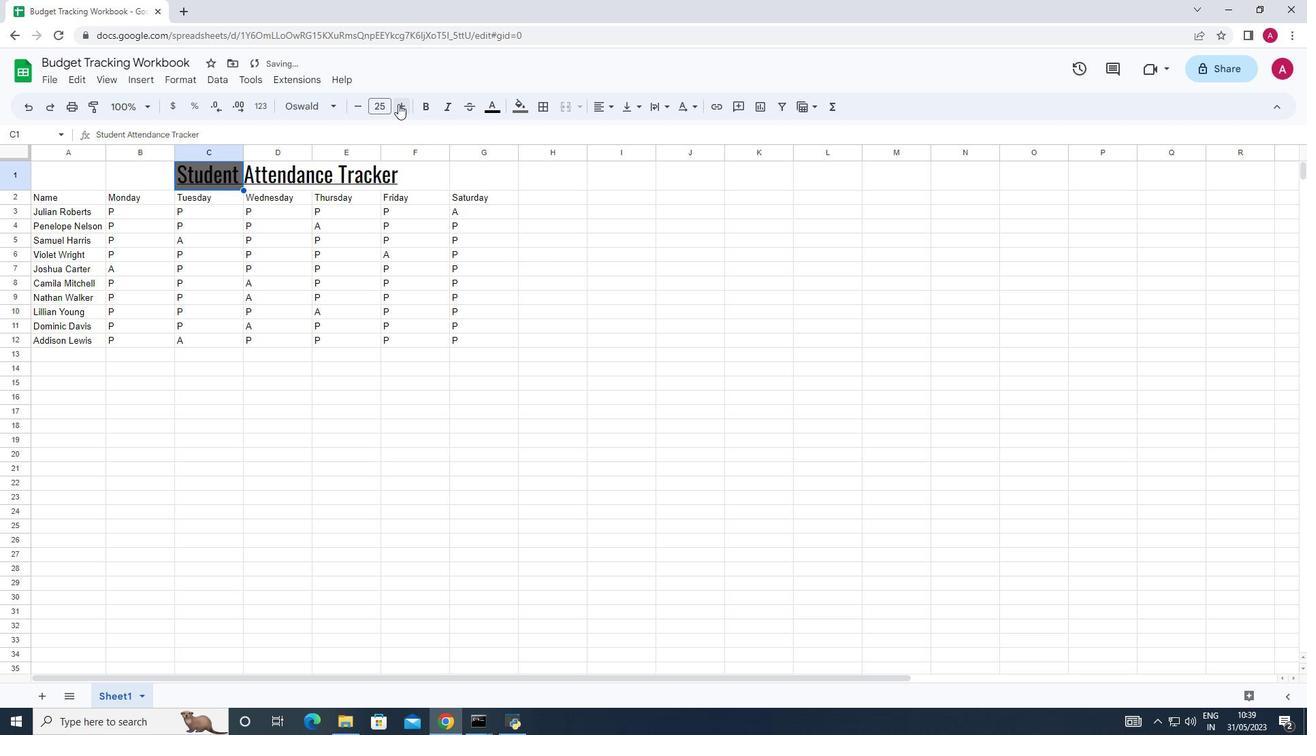 
Action: Mouse moved to (70, 179)
Screenshot: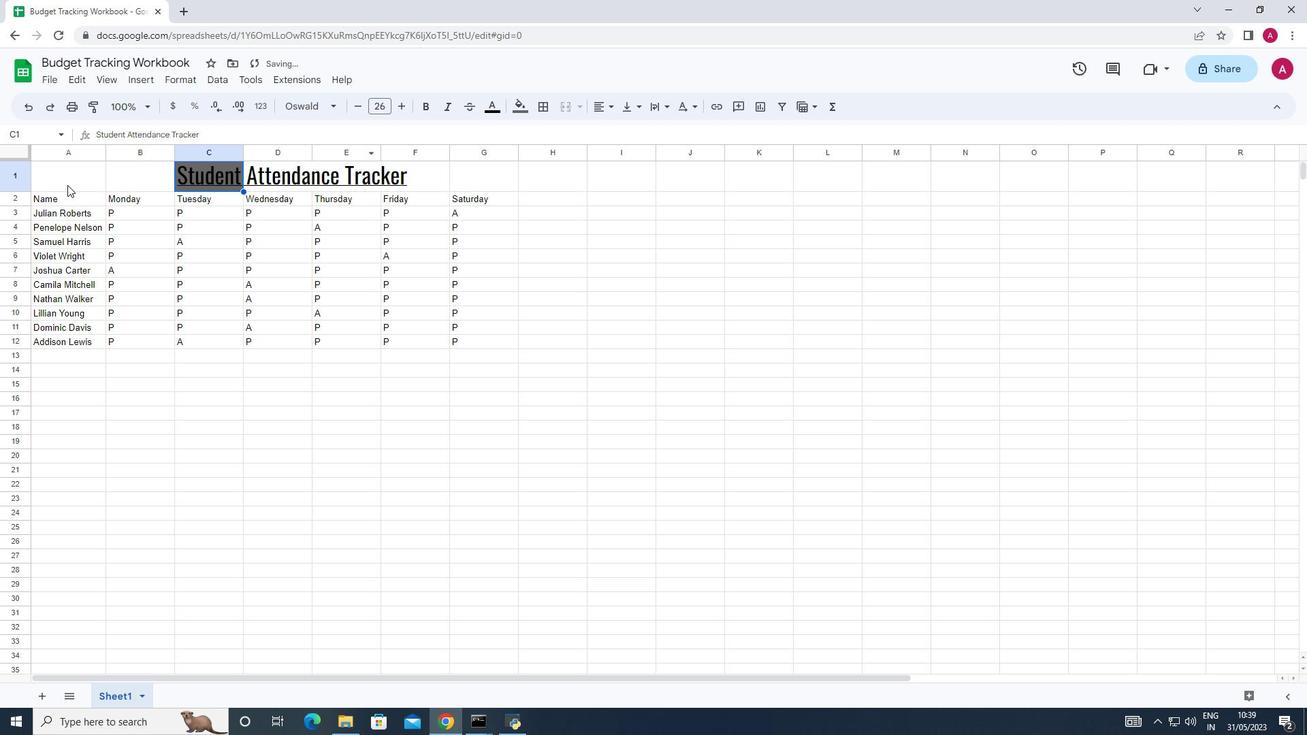 
Action: Mouse pressed left at (70, 179)
Screenshot: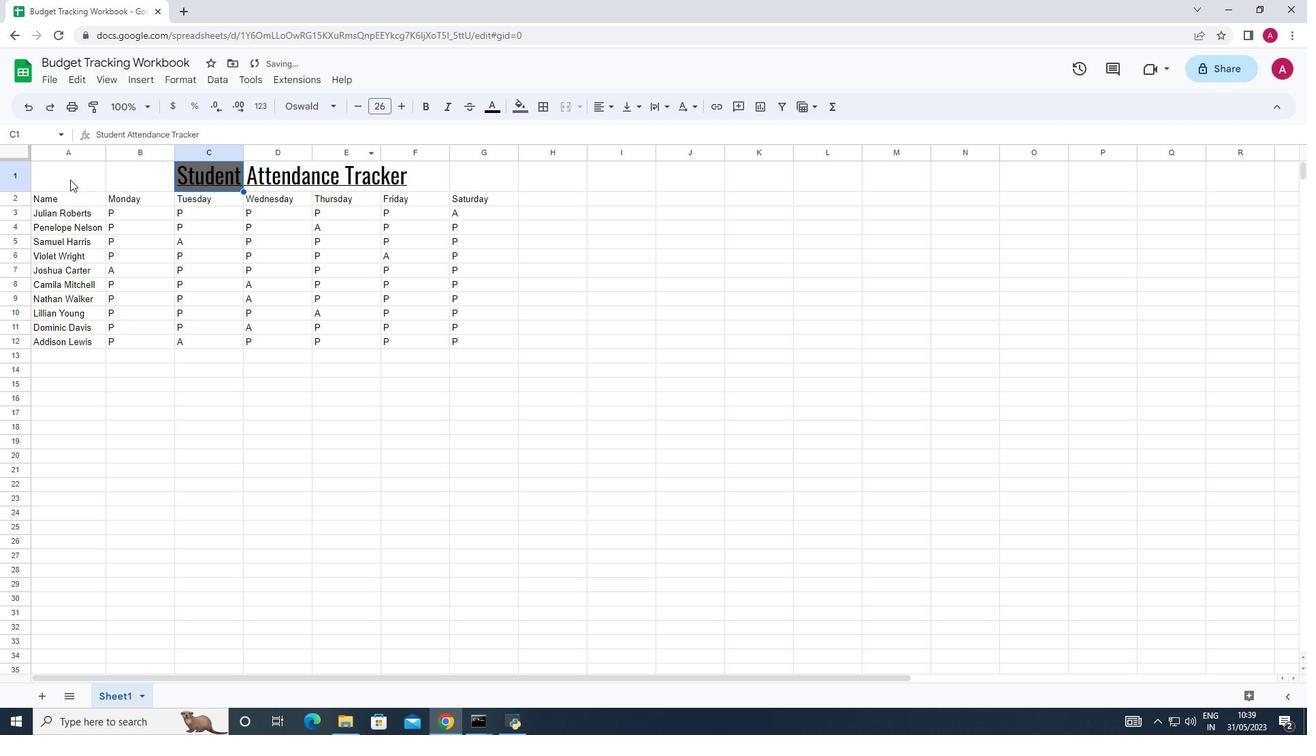 
Action: Mouse moved to (526, 109)
Screenshot: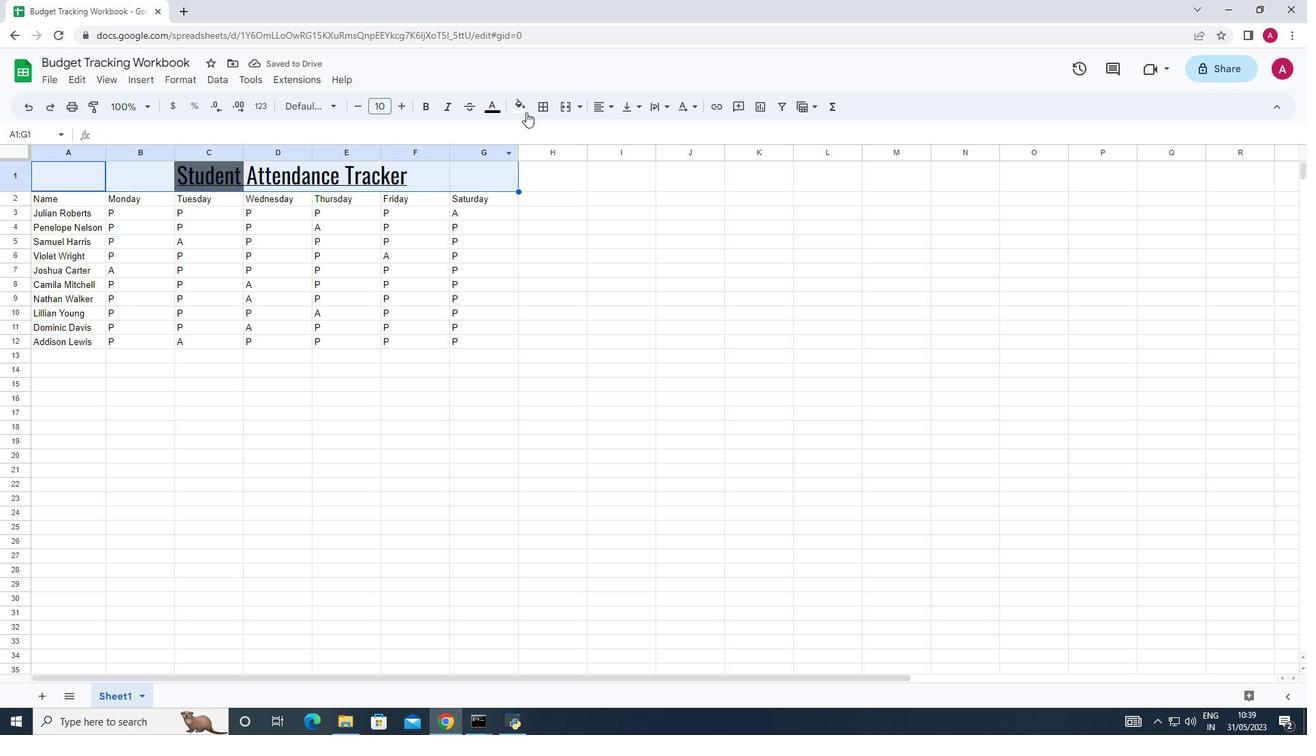 
Action: Mouse pressed left at (526, 109)
Screenshot: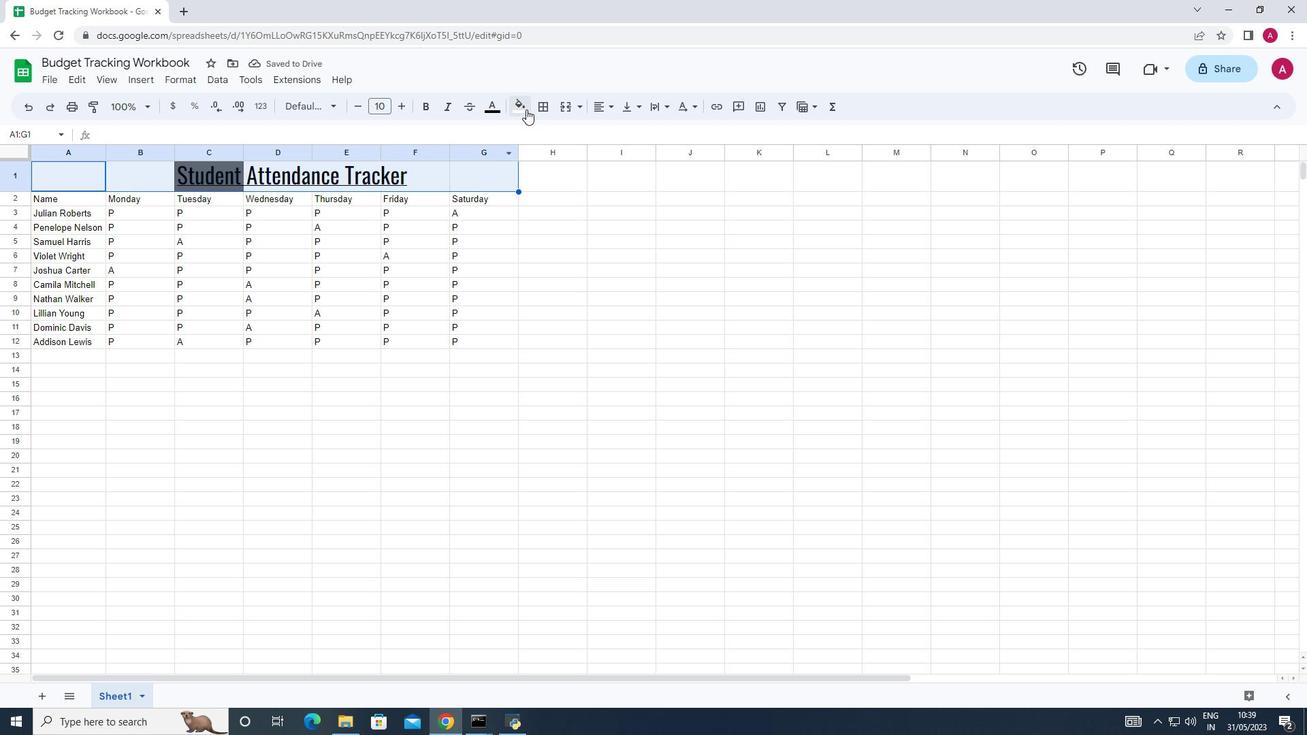 
Action: Mouse moved to (553, 149)
Screenshot: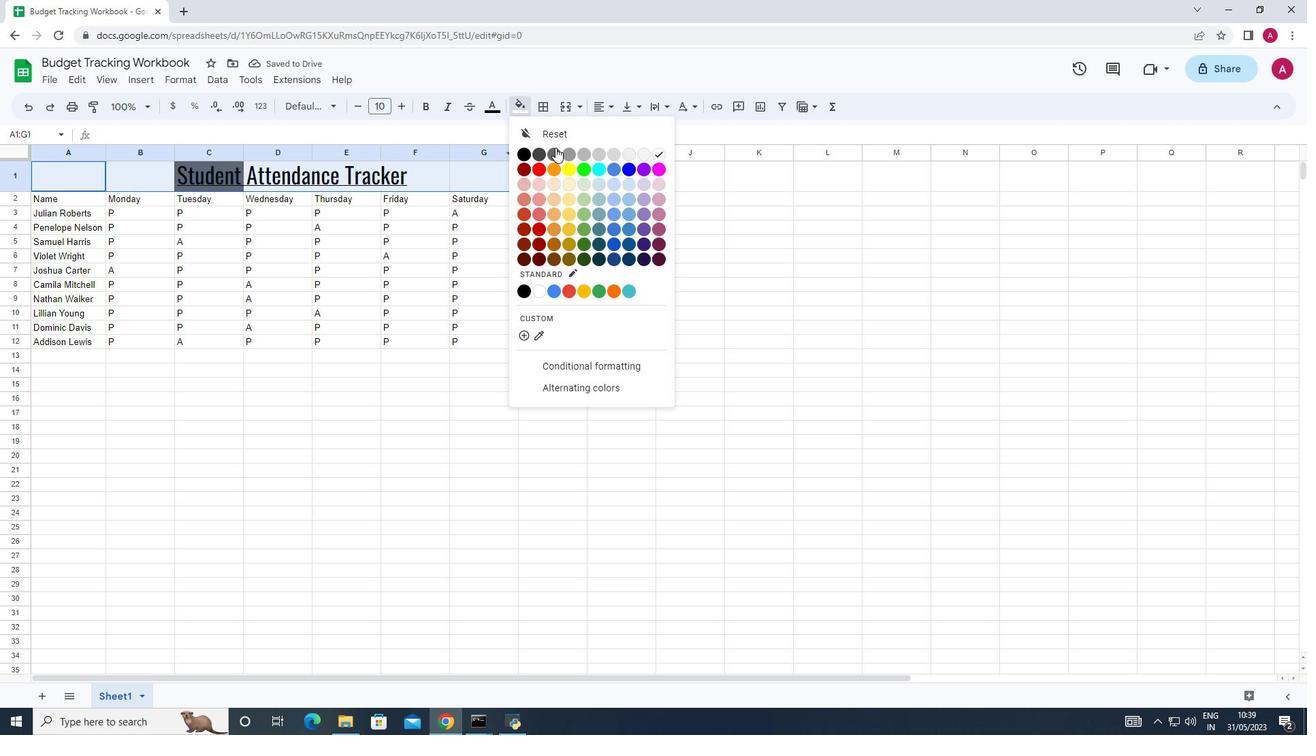 
Action: Mouse pressed left at (553, 149)
Screenshot: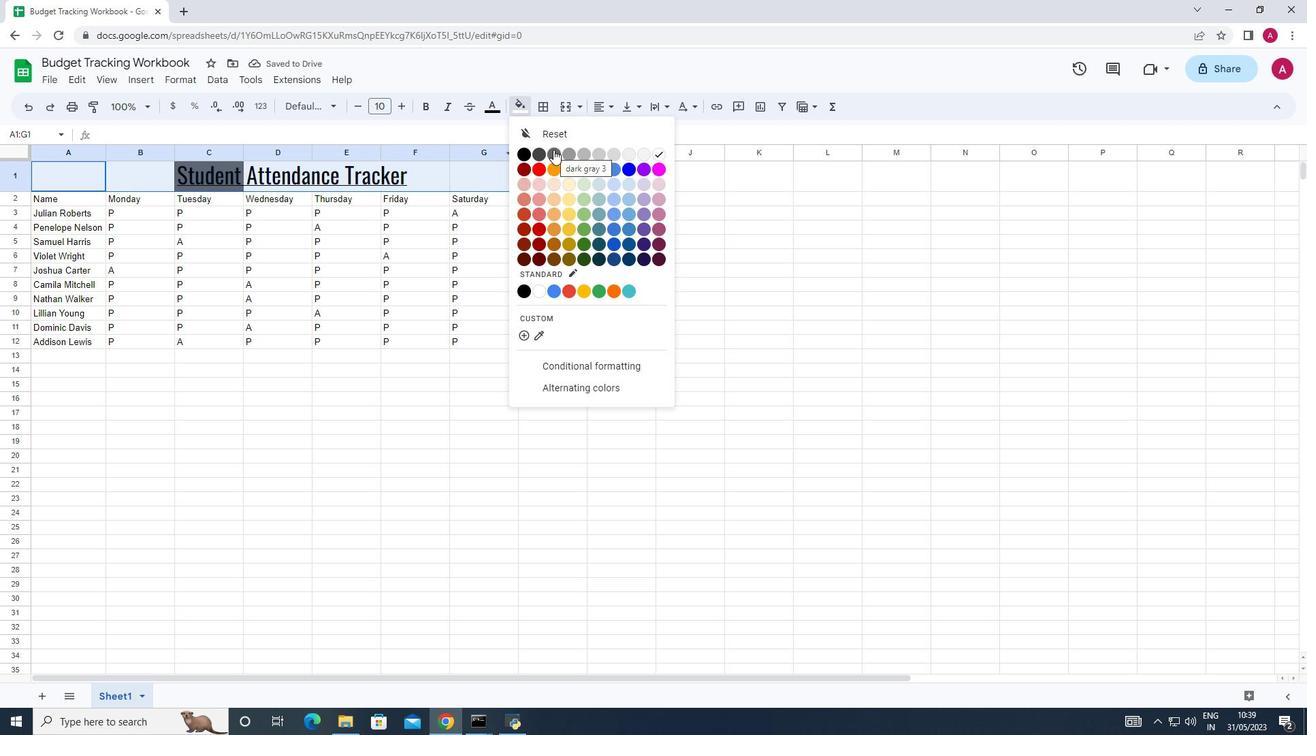 
Action: Mouse moved to (66, 197)
Screenshot: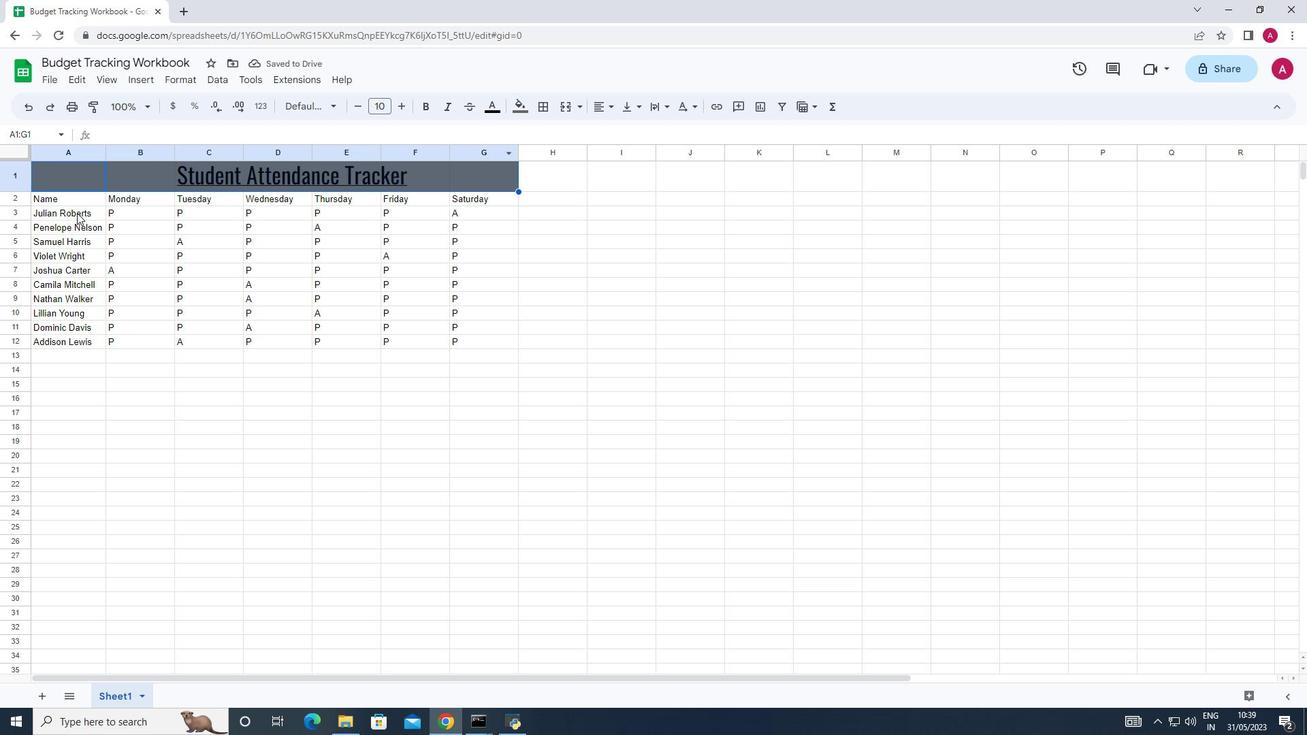 
Action: Mouse pressed left at (66, 197)
Screenshot: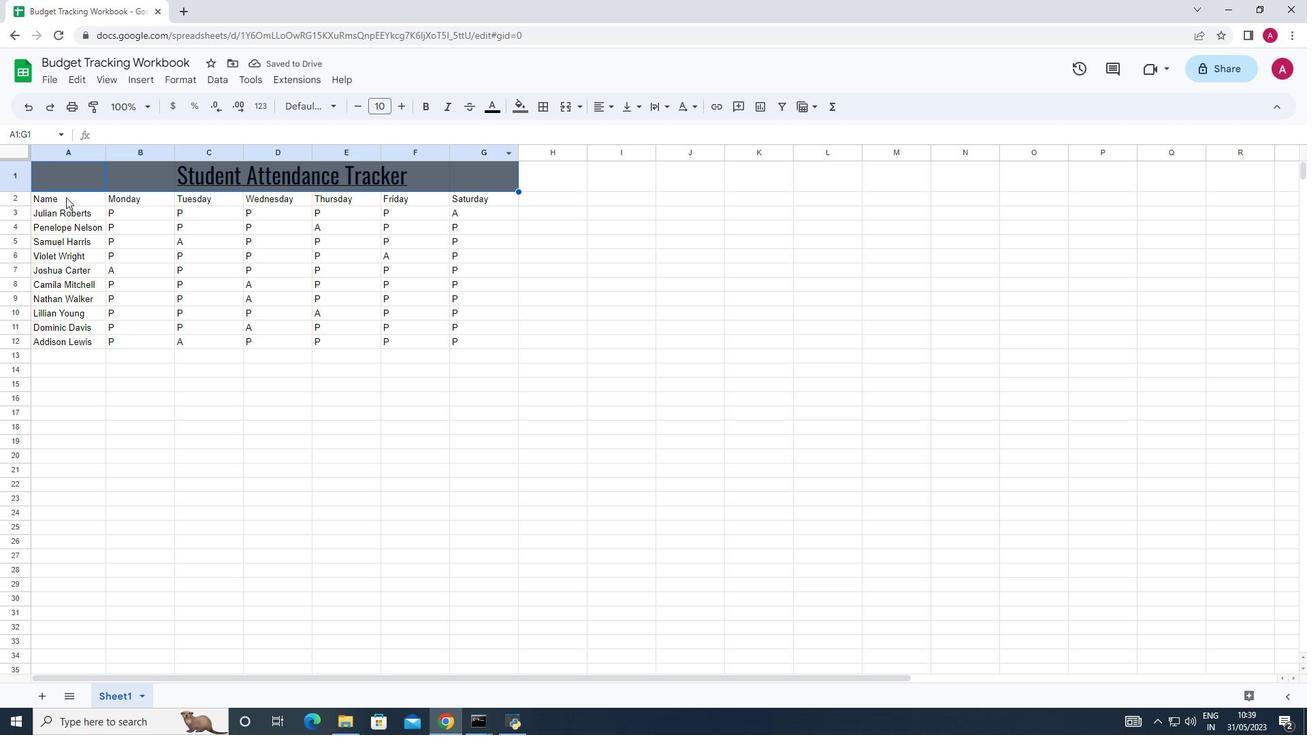 
Action: Mouse moved to (325, 99)
Screenshot: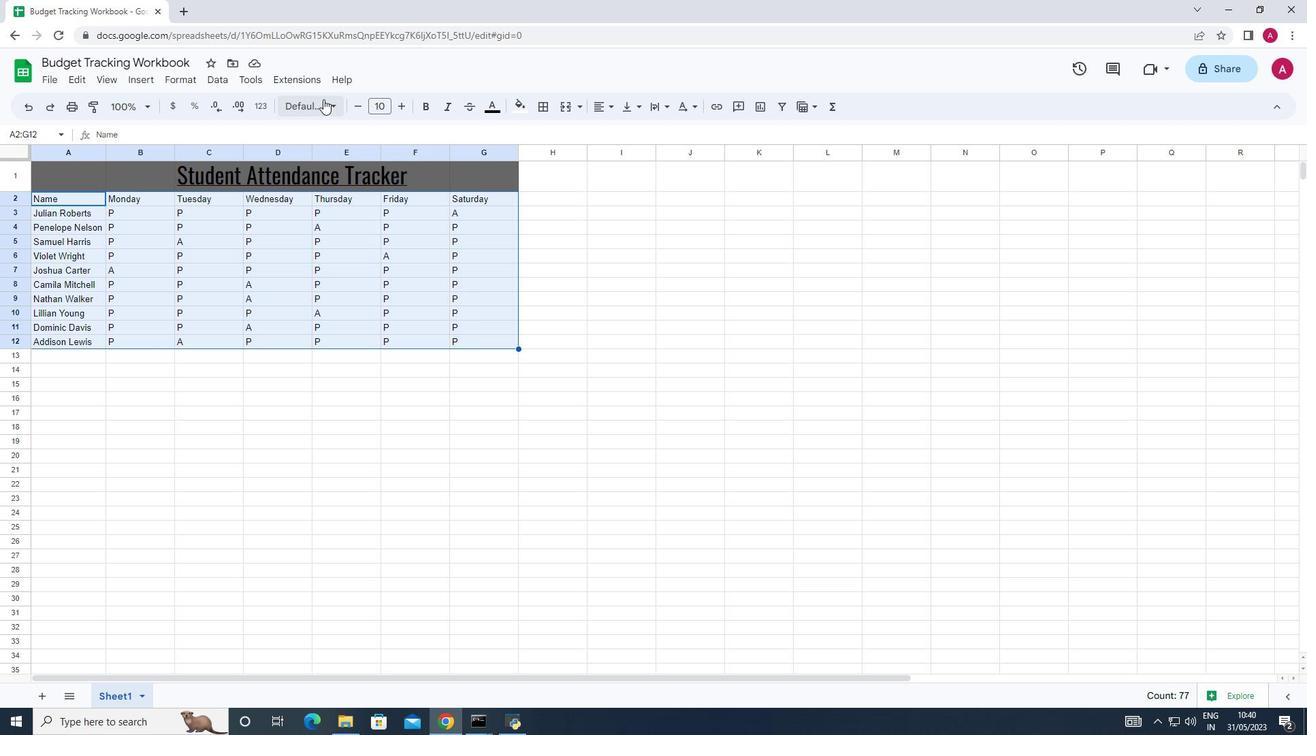 
Action: Mouse pressed left at (325, 99)
Screenshot: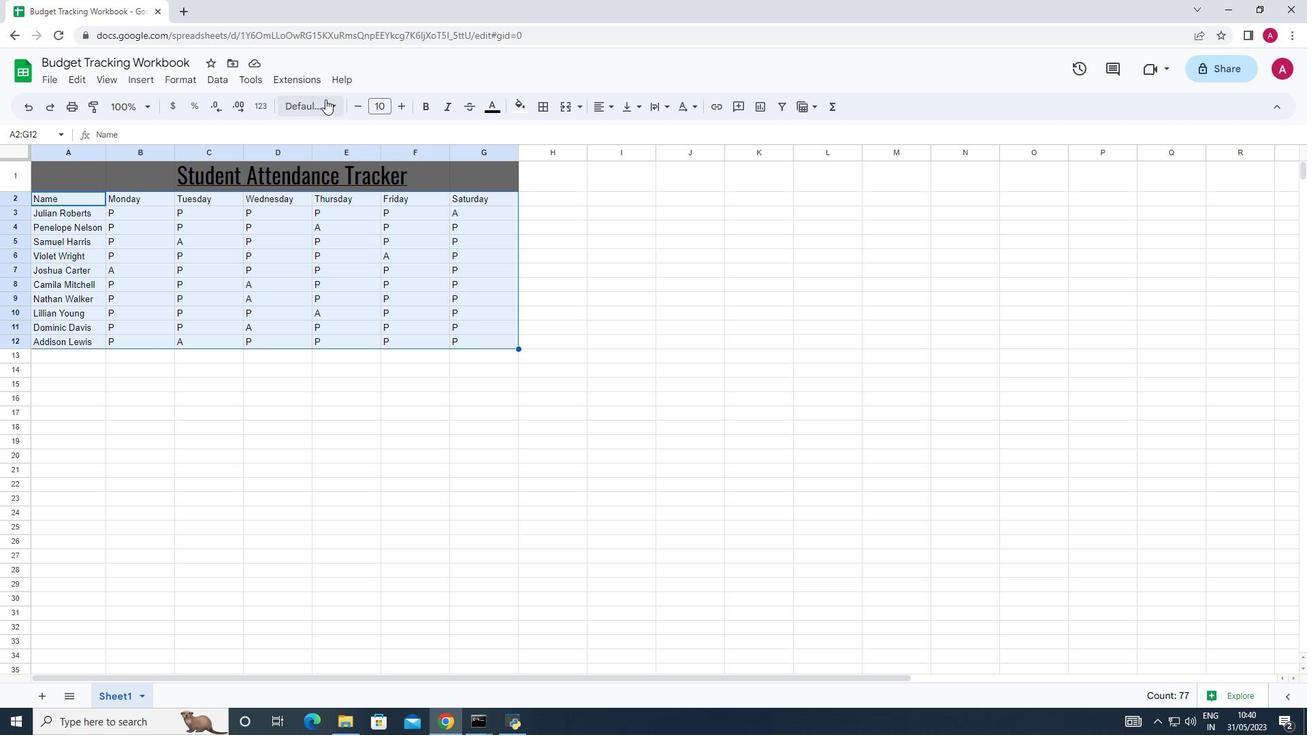 
Action: Mouse moved to (325, 247)
Screenshot: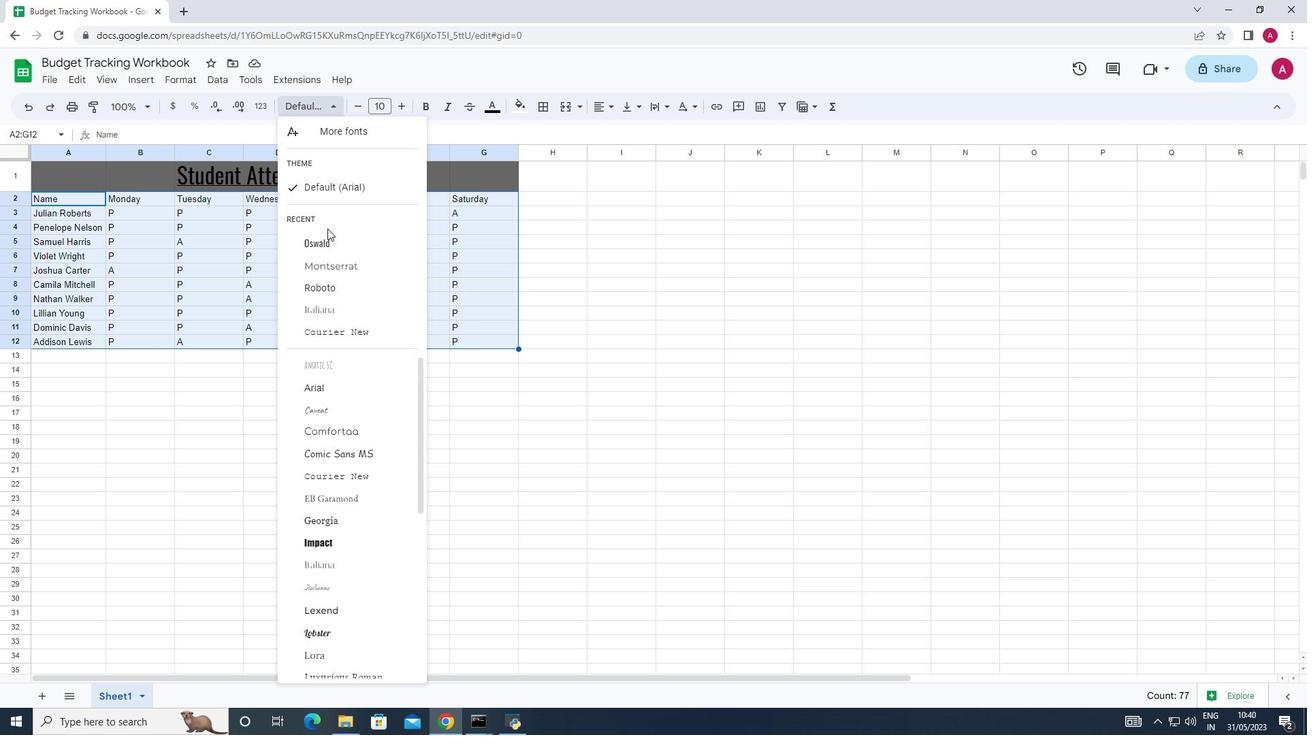
Action: Mouse pressed left at (325, 247)
Screenshot: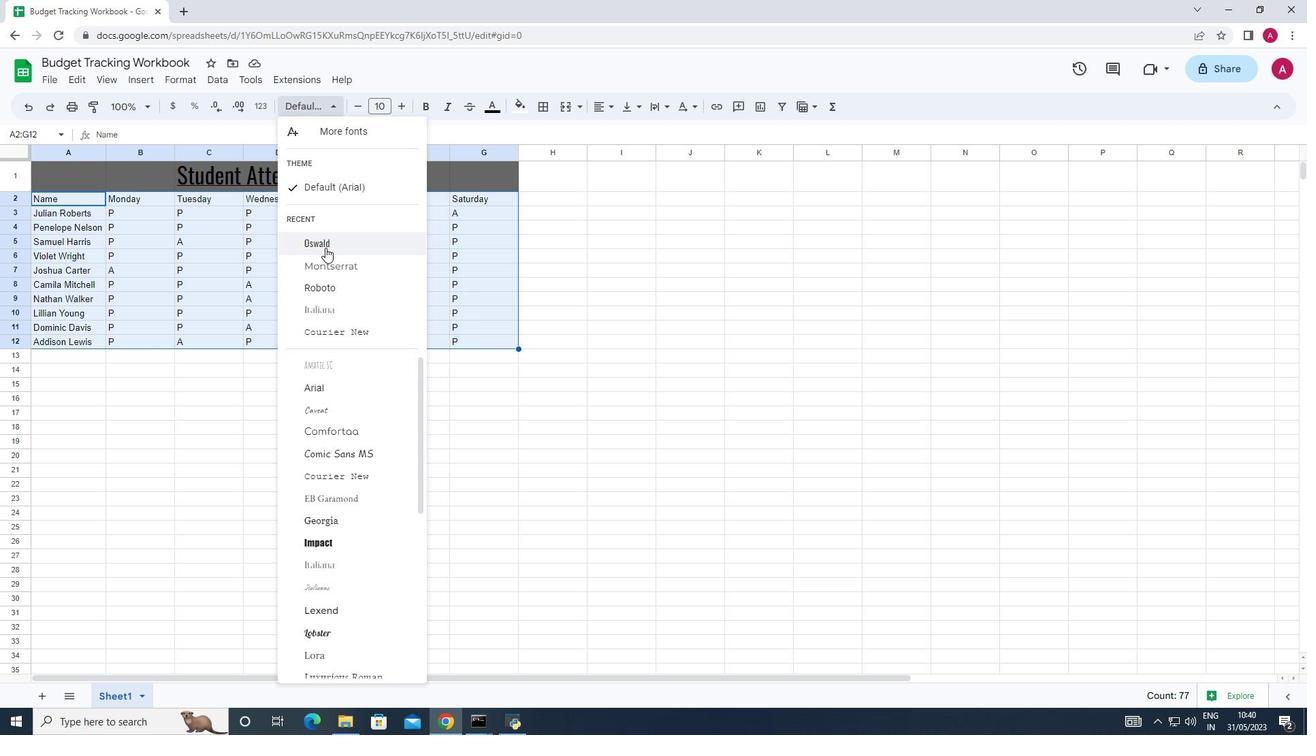 
Action: Mouse moved to (401, 103)
Screenshot: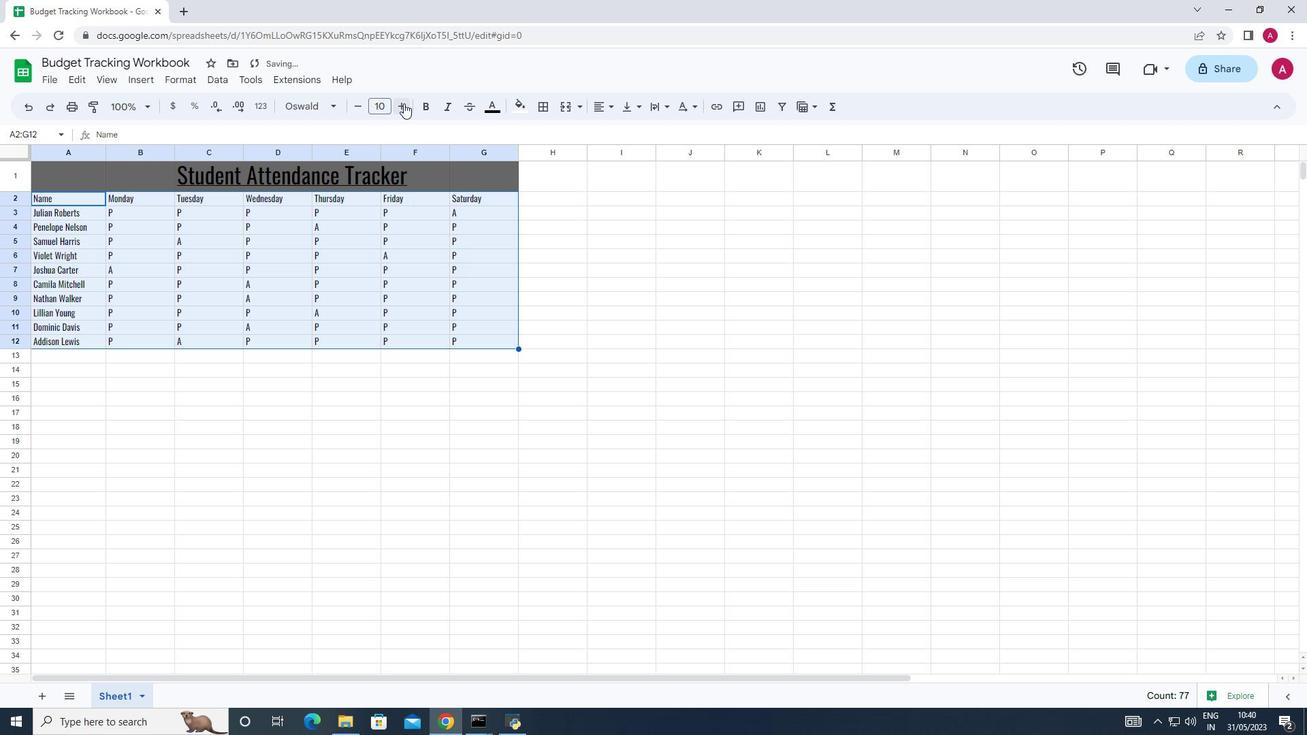 
Action: Mouse pressed left at (401, 103)
Screenshot: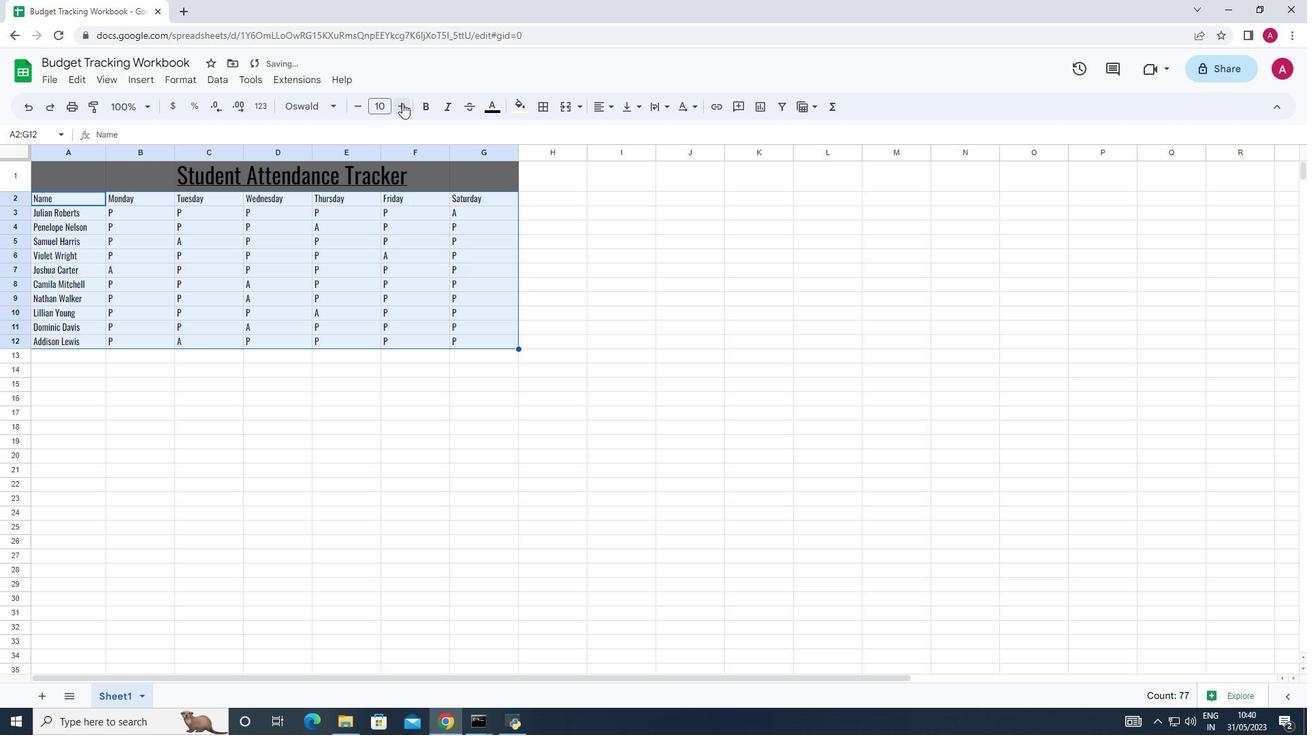 
Action: Mouse moved to (401, 103)
Screenshot: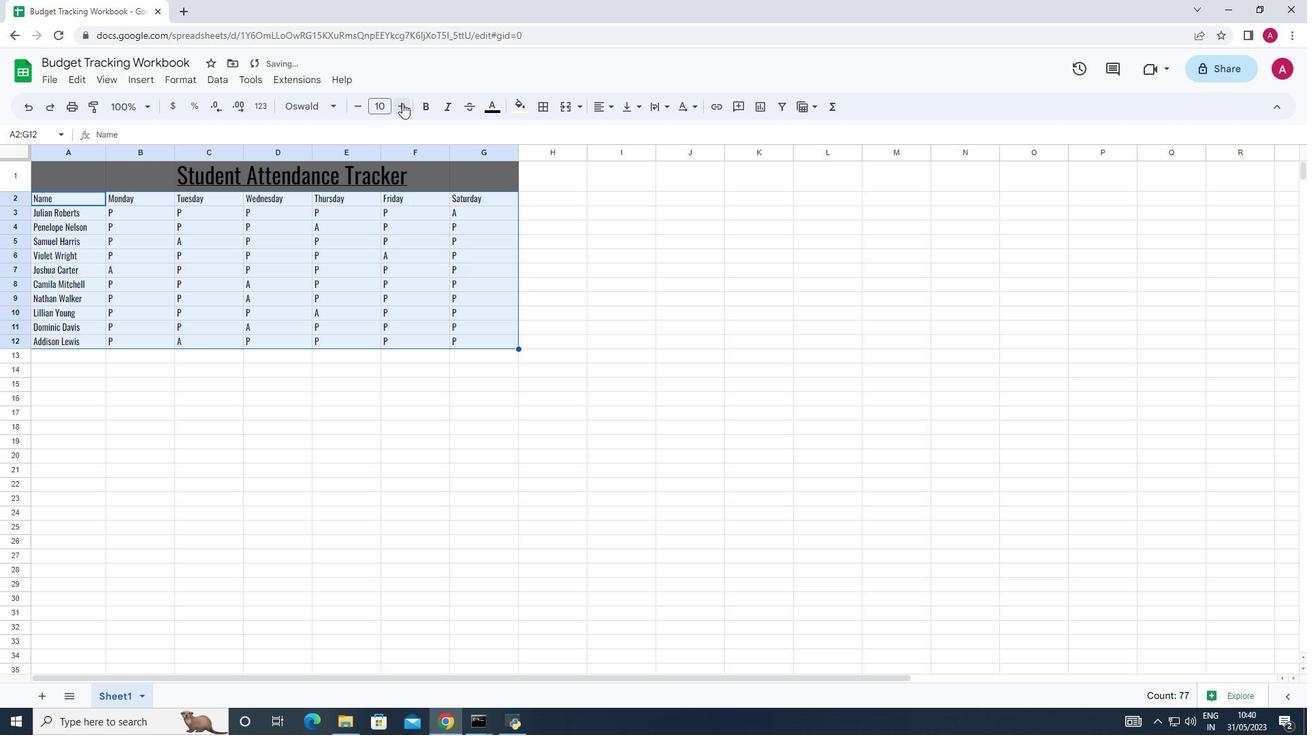 
Action: Mouse pressed left at (401, 103)
Screenshot: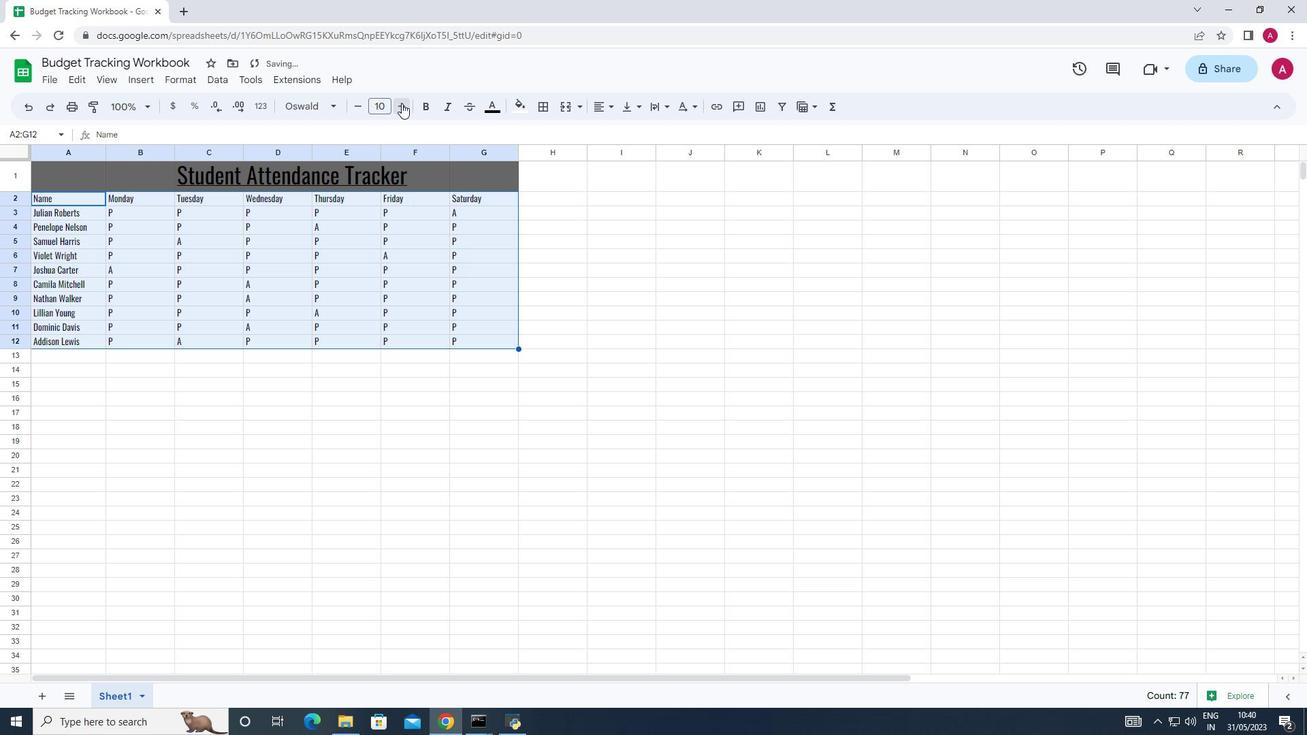 
Action: Mouse pressed left at (401, 103)
Screenshot: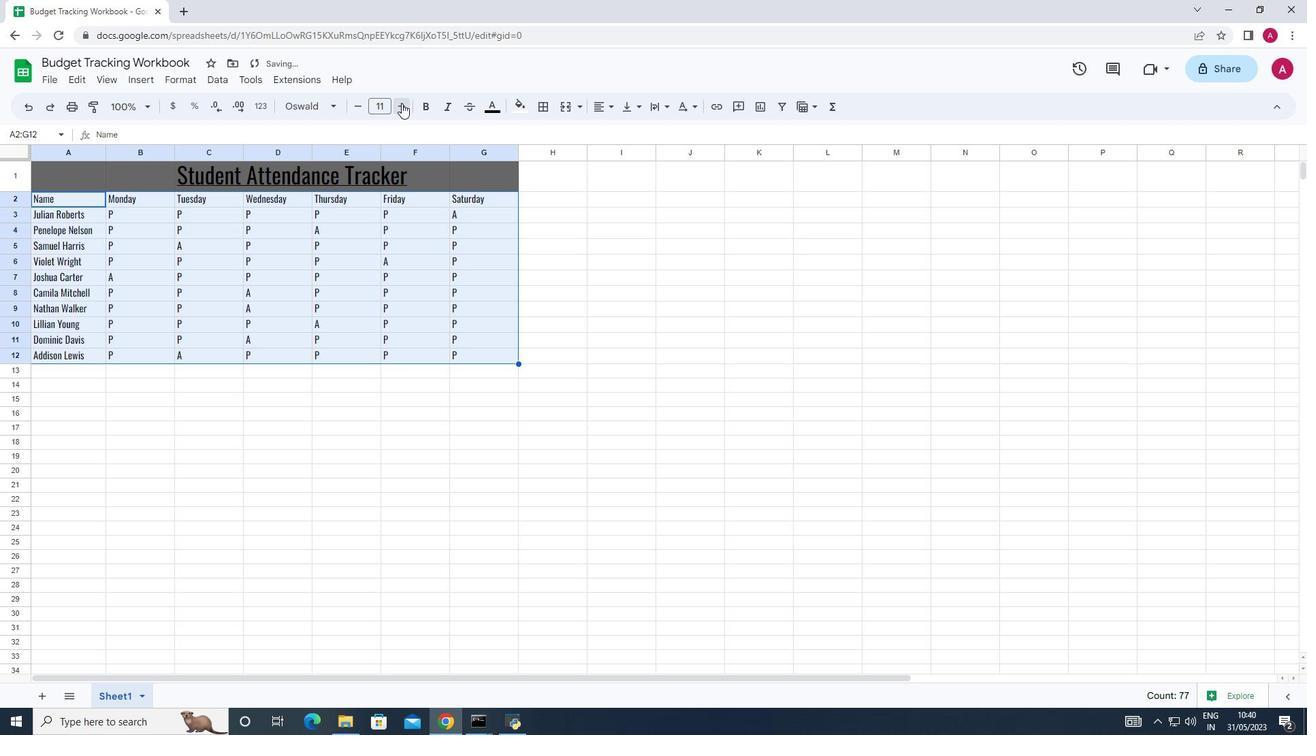 
Action: Mouse pressed left at (401, 103)
Screenshot: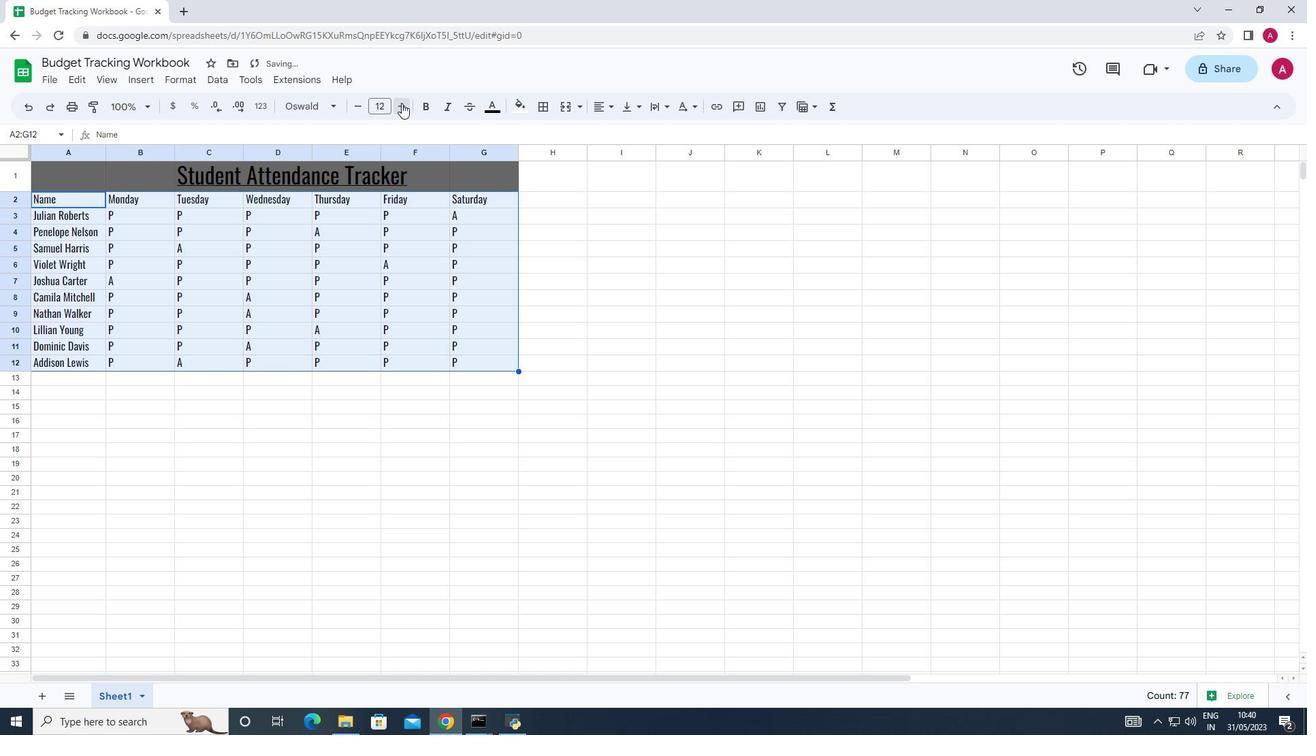 
Action: Mouse pressed left at (401, 103)
Screenshot: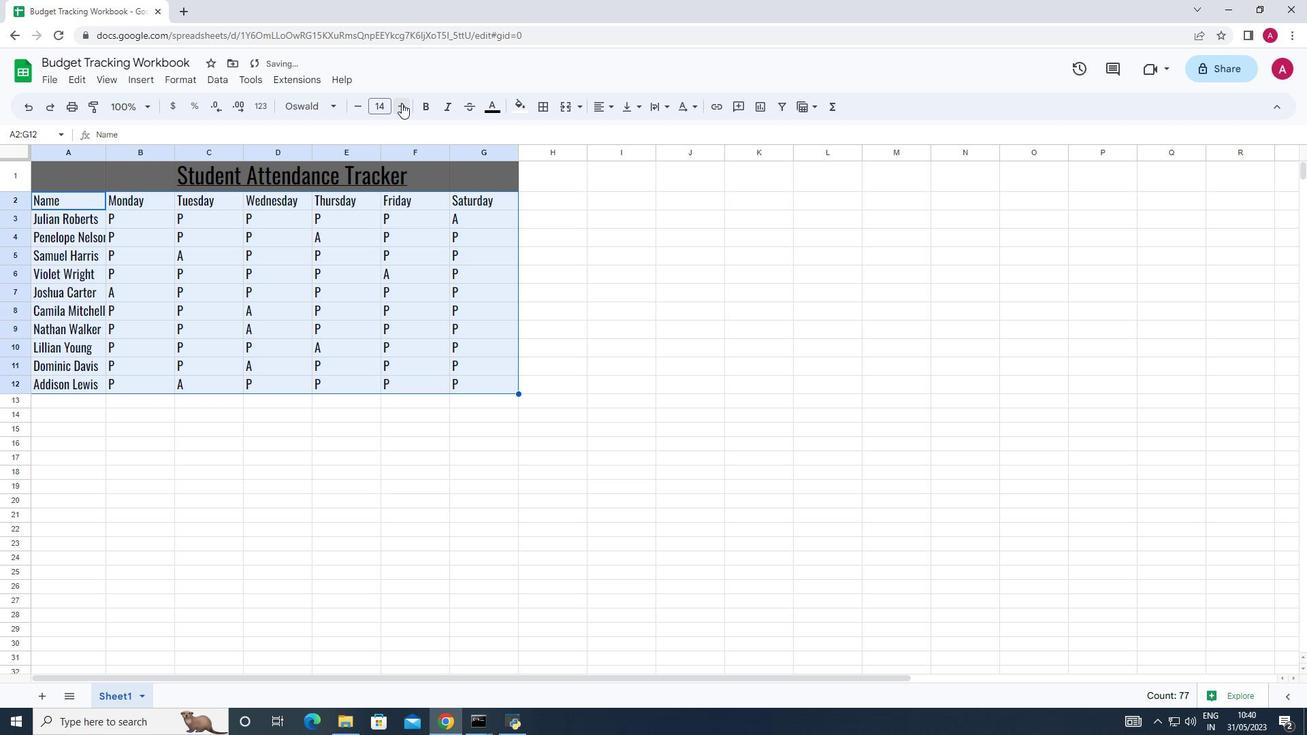 
Action: Mouse pressed left at (401, 103)
Screenshot: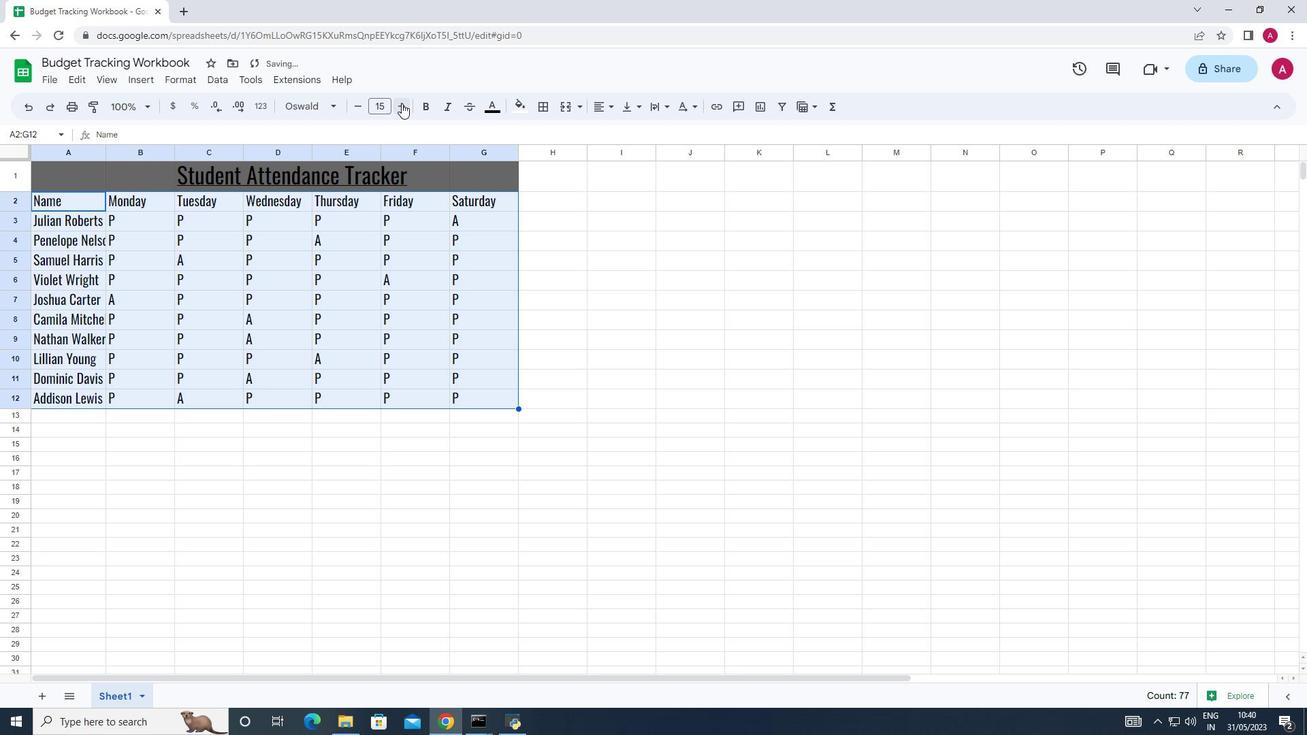
Action: Mouse pressed left at (401, 103)
Screenshot: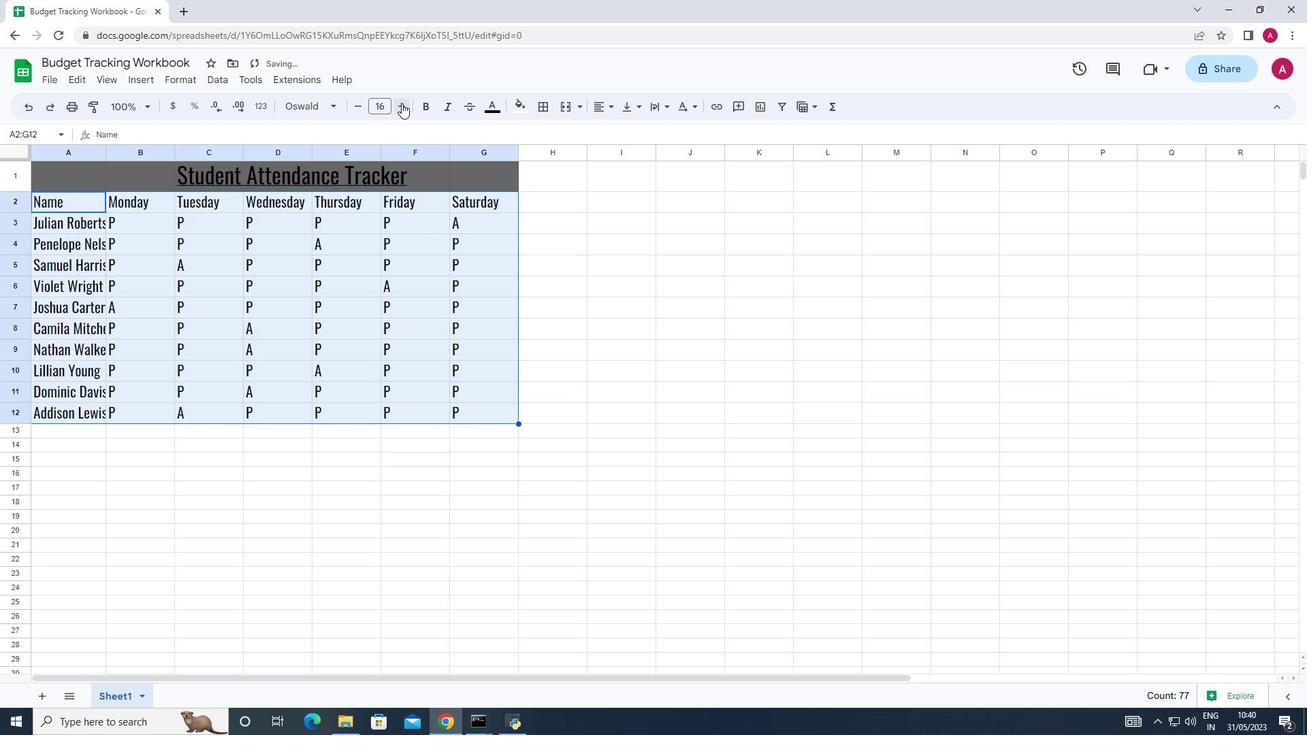 
Action: Mouse pressed left at (401, 103)
Screenshot: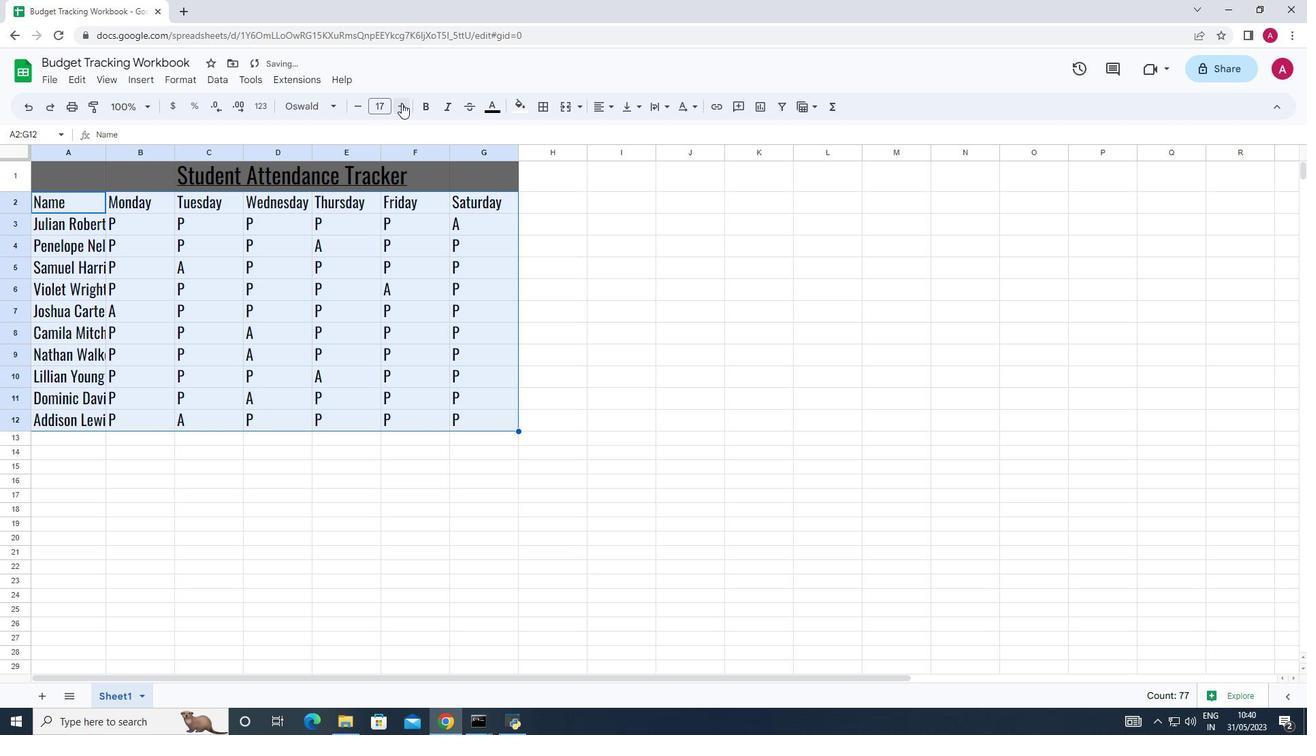 
Action: Mouse moved to (104, 151)
Screenshot: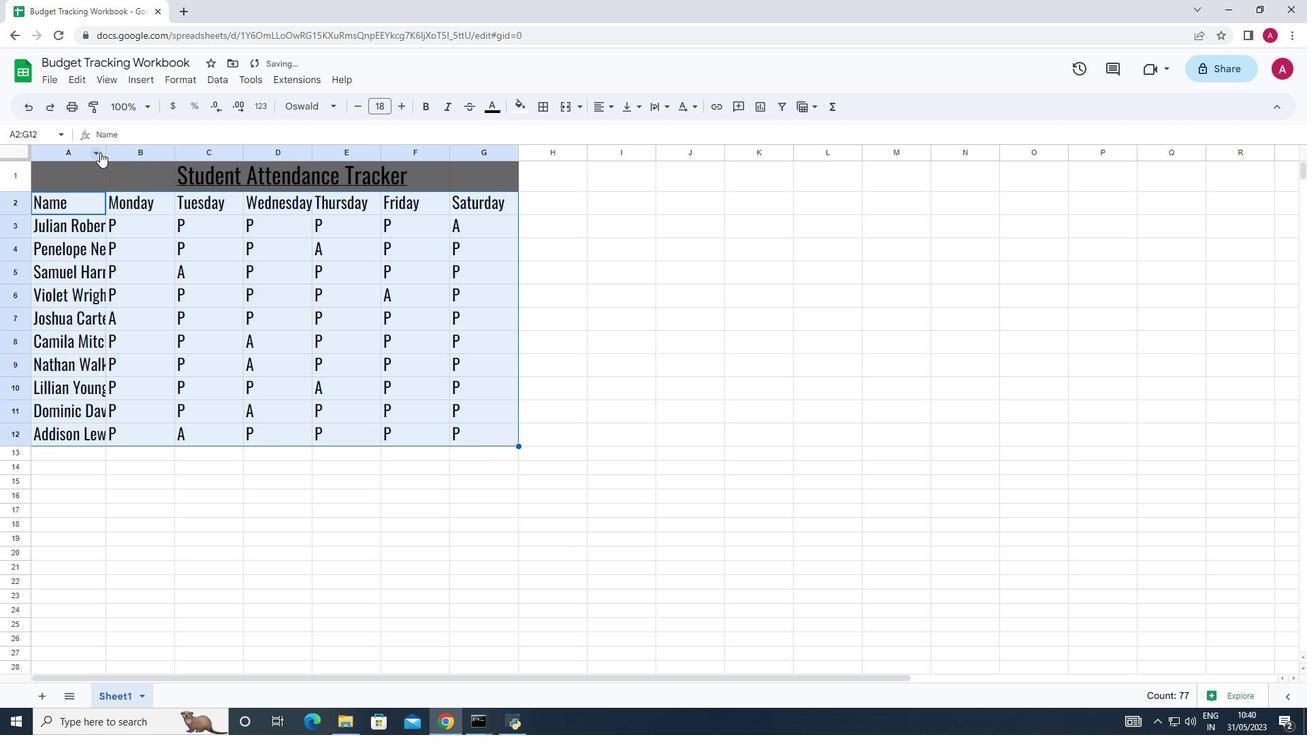 
Action: Mouse pressed left at (104, 151)
Screenshot: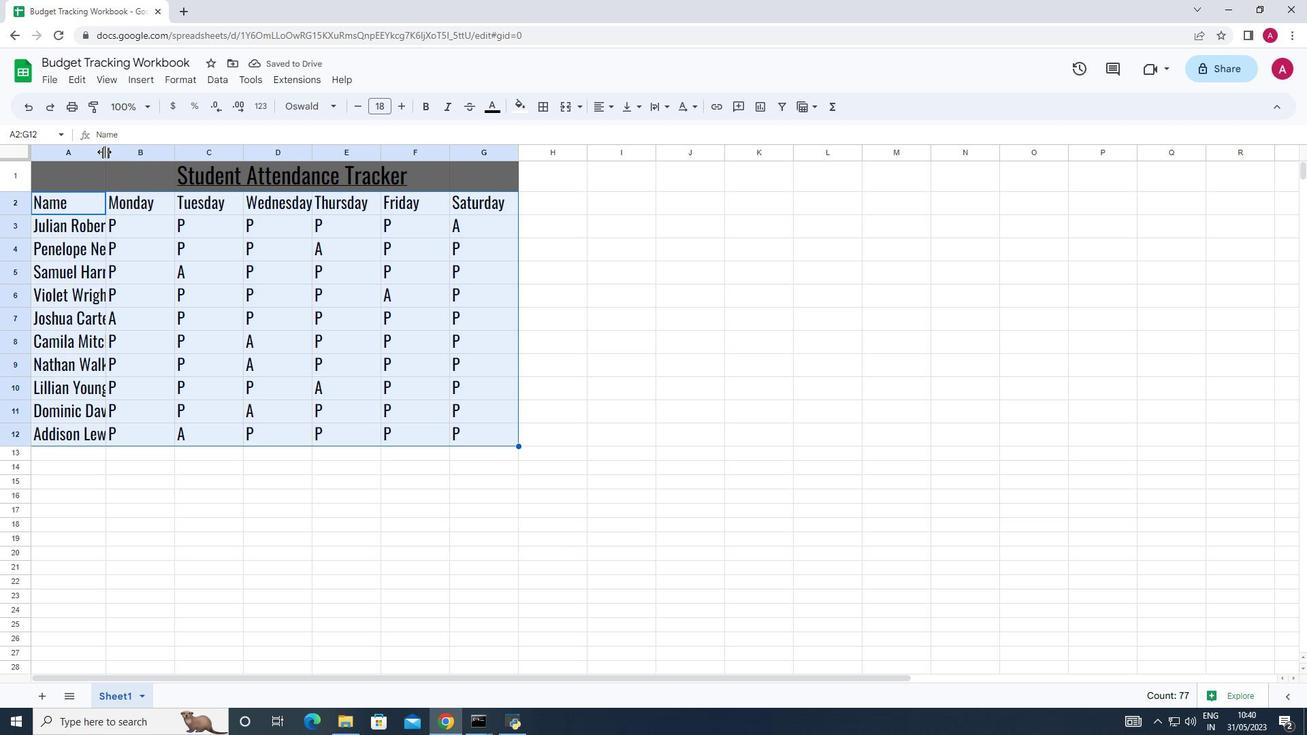 
Action: Mouse pressed left at (104, 151)
Screenshot: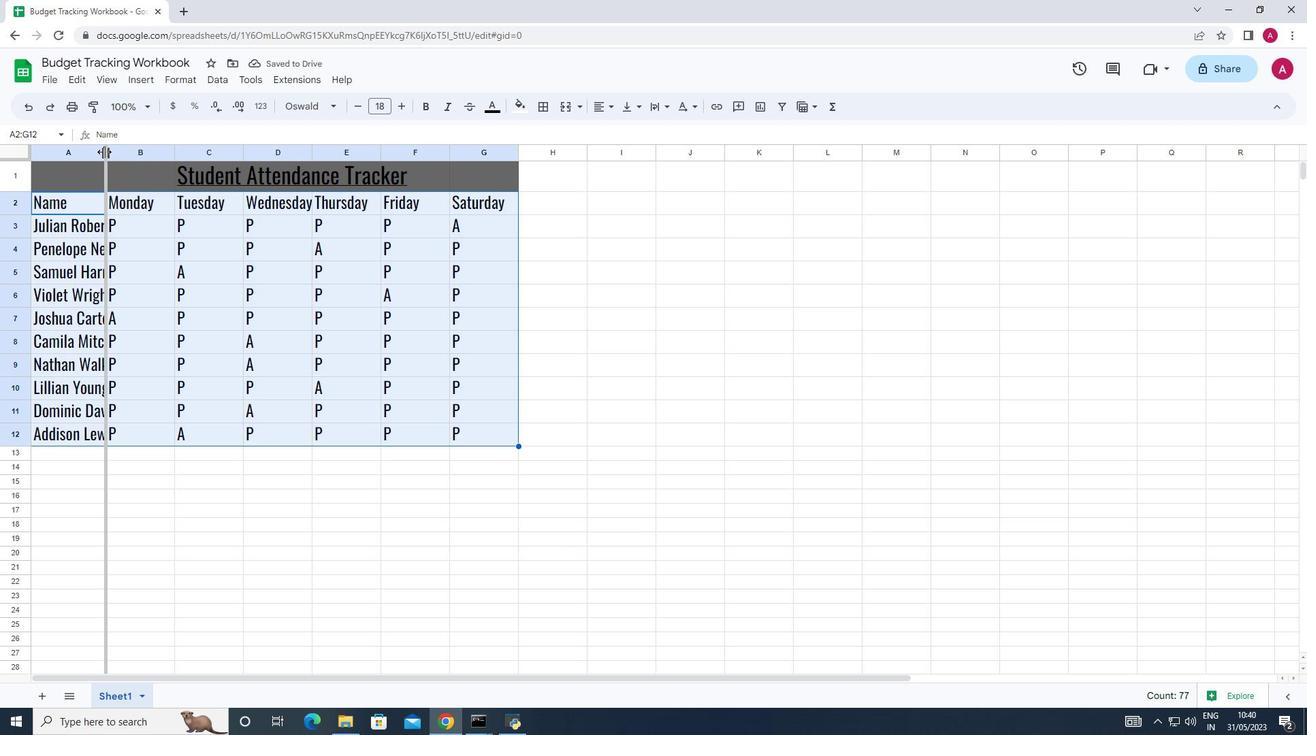 
Action: Mouse moved to (172, 77)
Screenshot: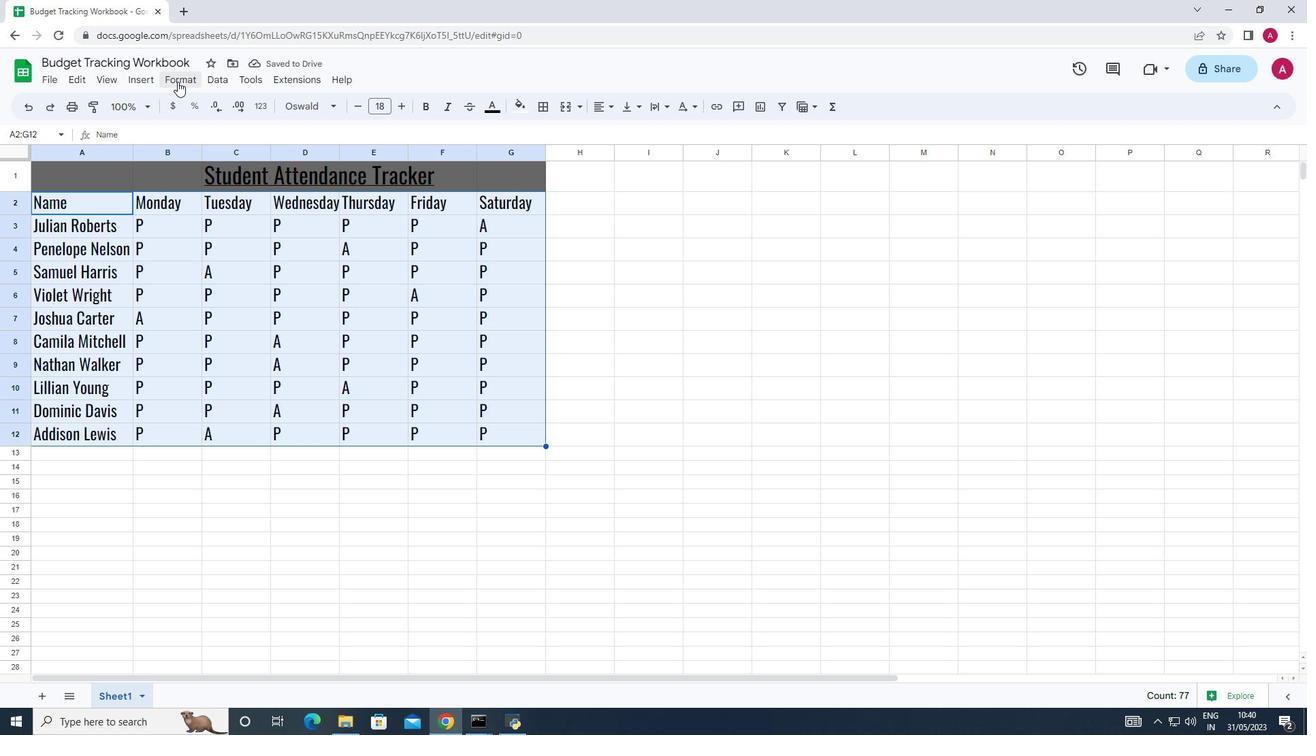 
Action: Mouse pressed left at (172, 77)
Screenshot: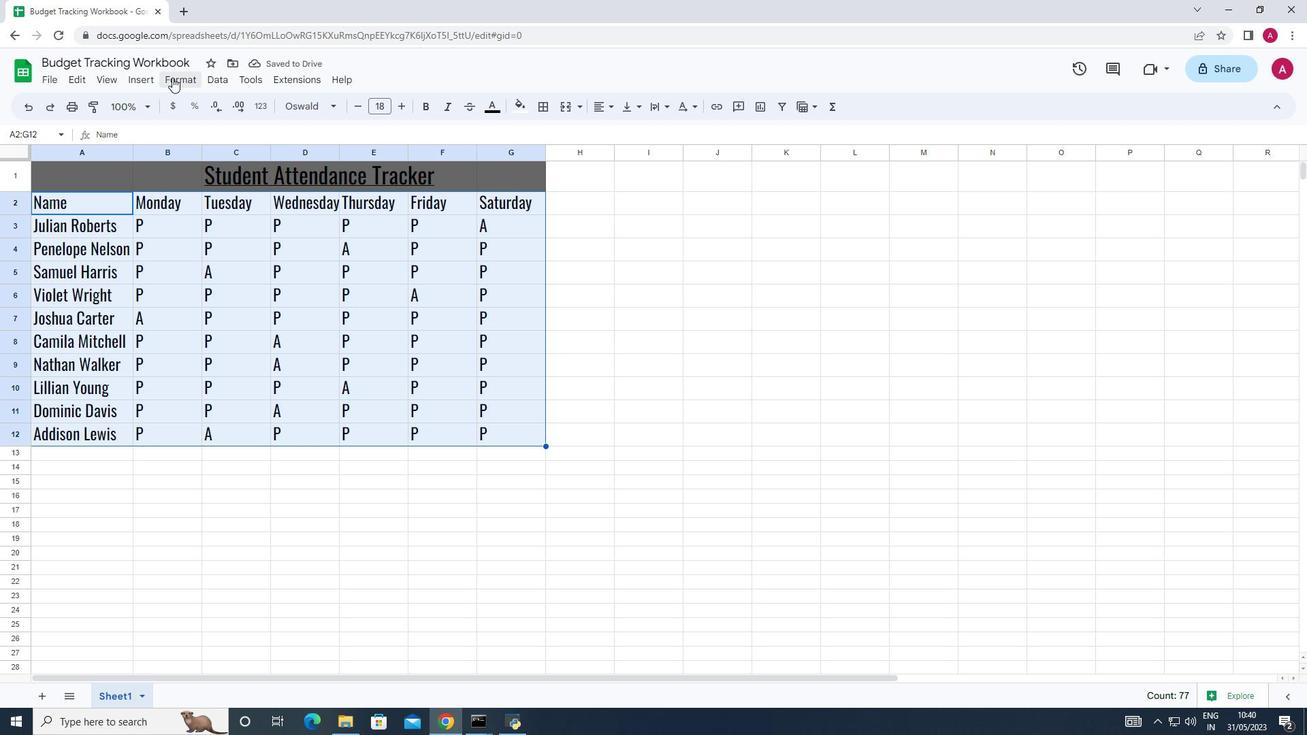 
Action: Mouse moved to (209, 179)
Screenshot: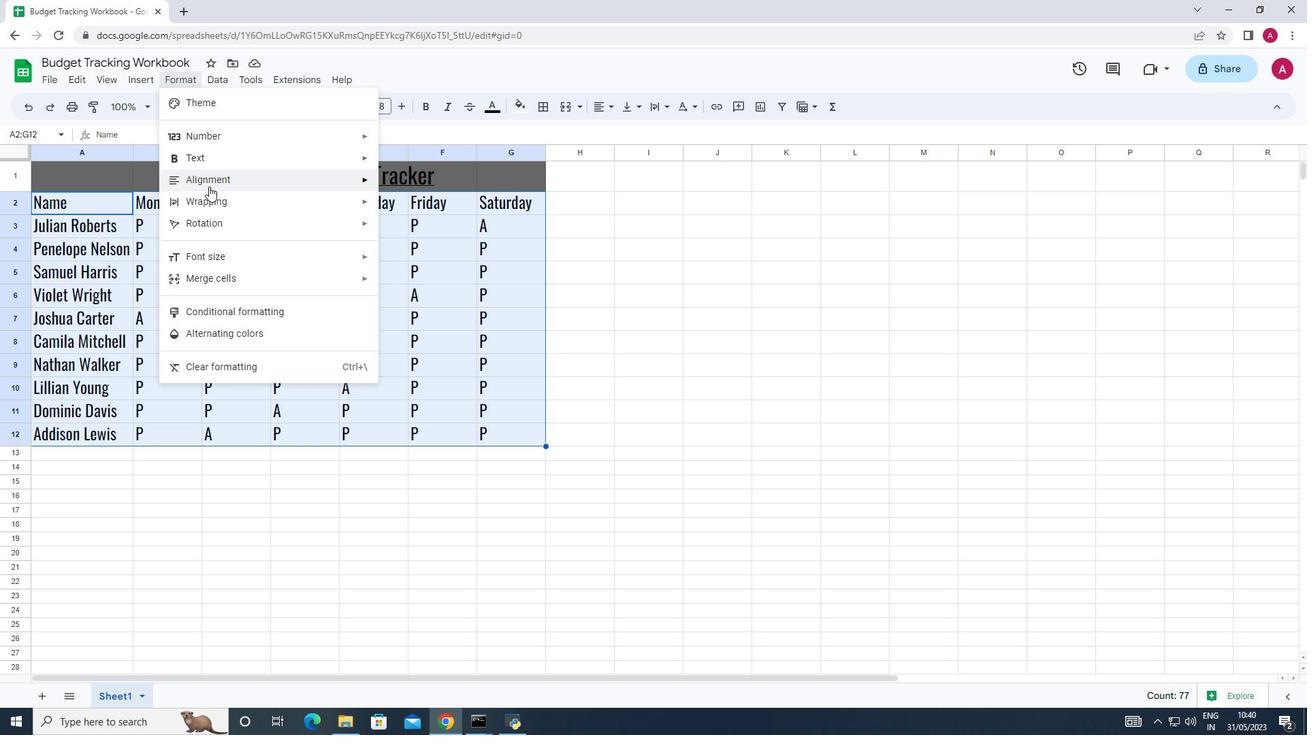 
Action: Mouse pressed left at (209, 179)
Screenshot: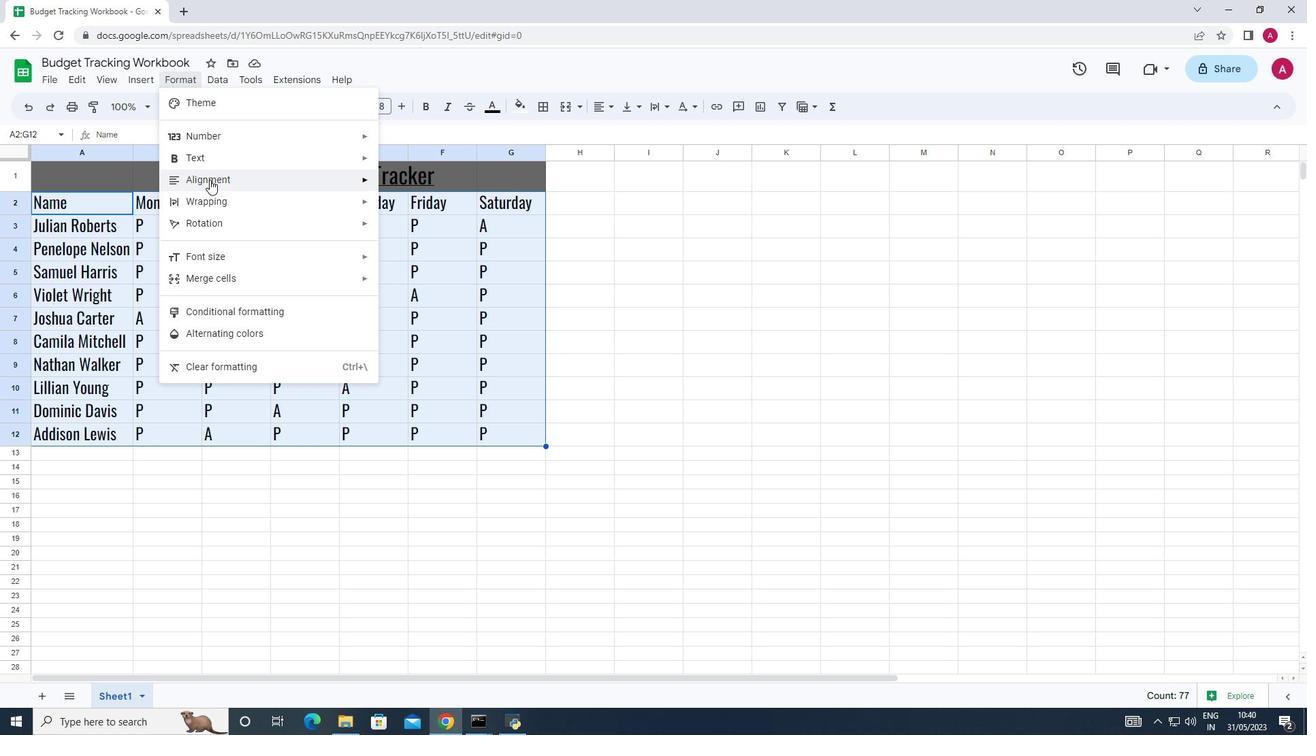
Action: Mouse moved to (283, 170)
Screenshot: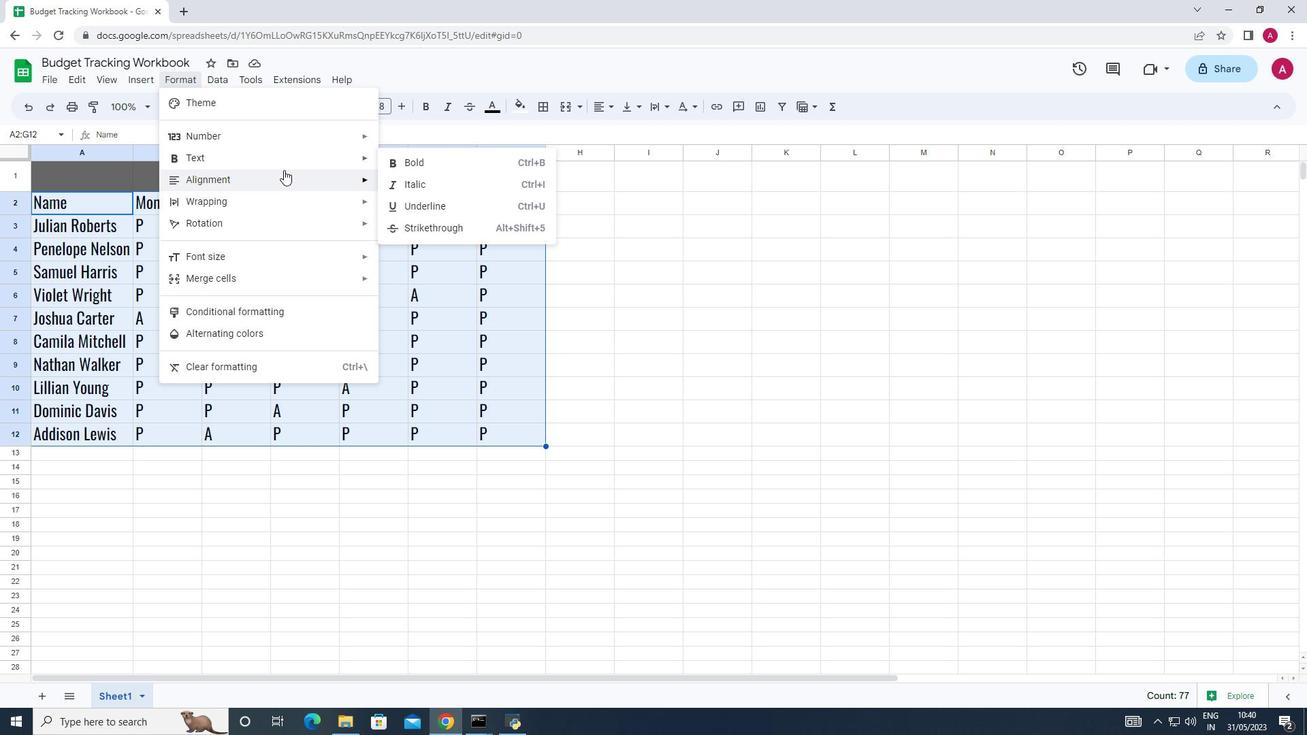 
Action: Mouse pressed left at (283, 170)
Screenshot: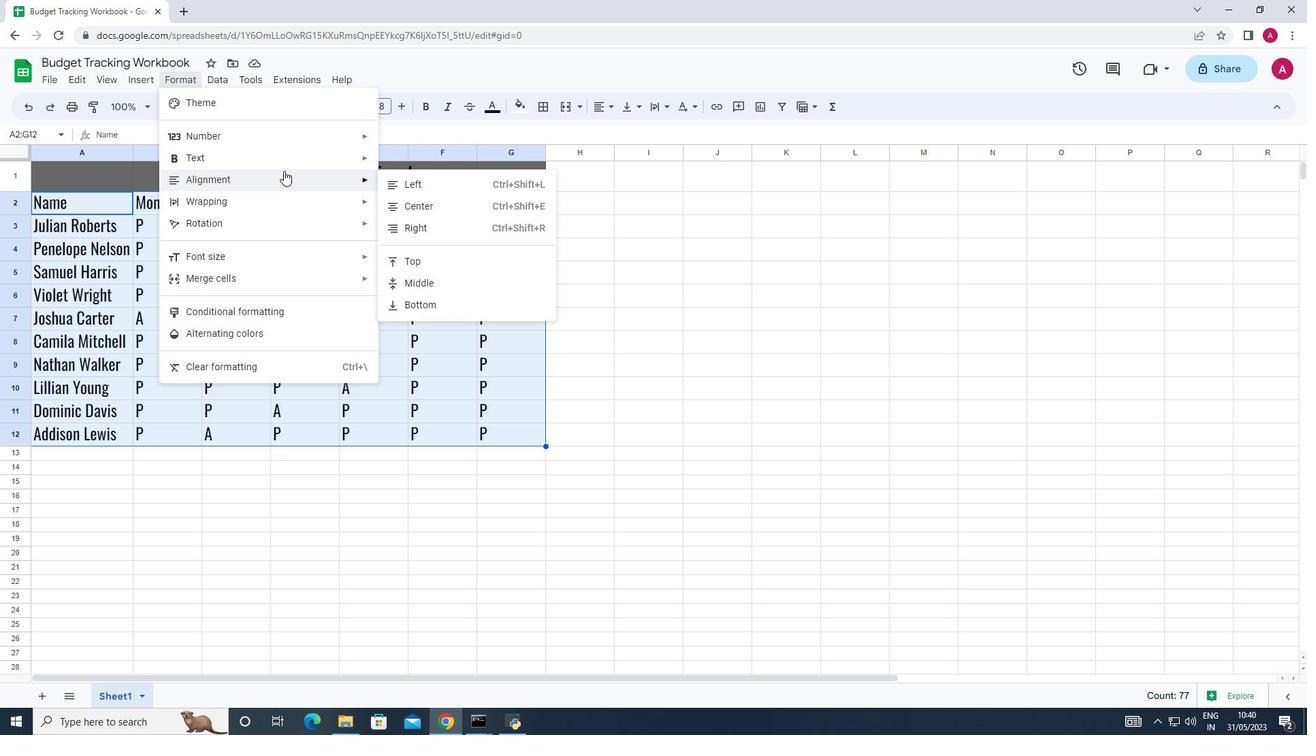 
Action: Mouse moved to (418, 186)
Screenshot: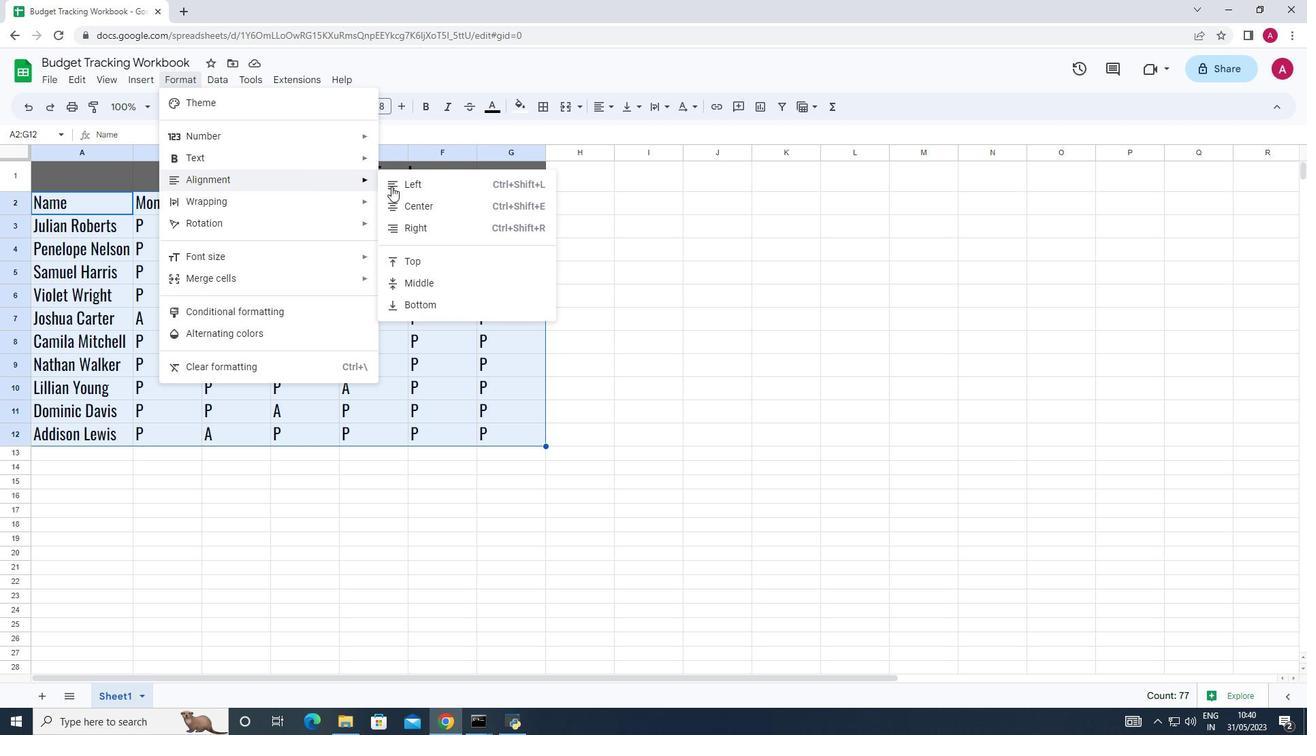 
Action: Mouse pressed left at (418, 186)
Screenshot: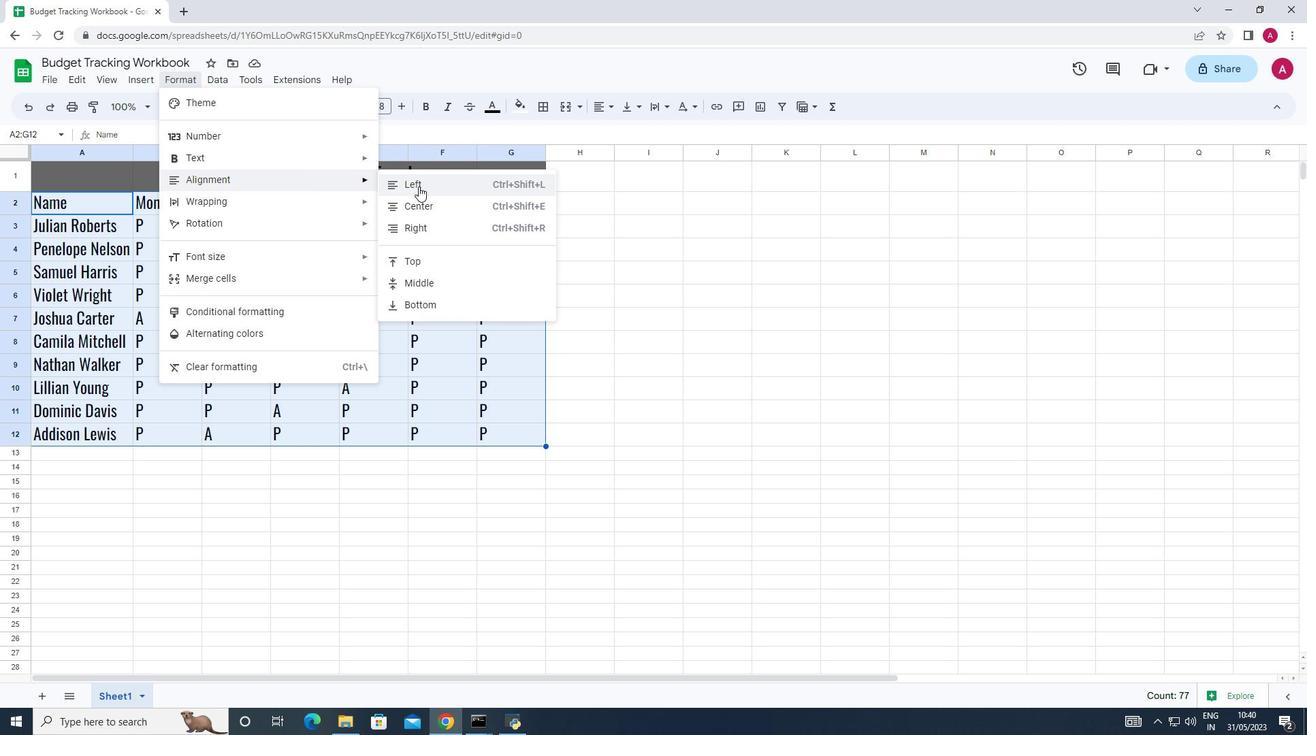 
Action: Mouse moved to (603, 228)
Screenshot: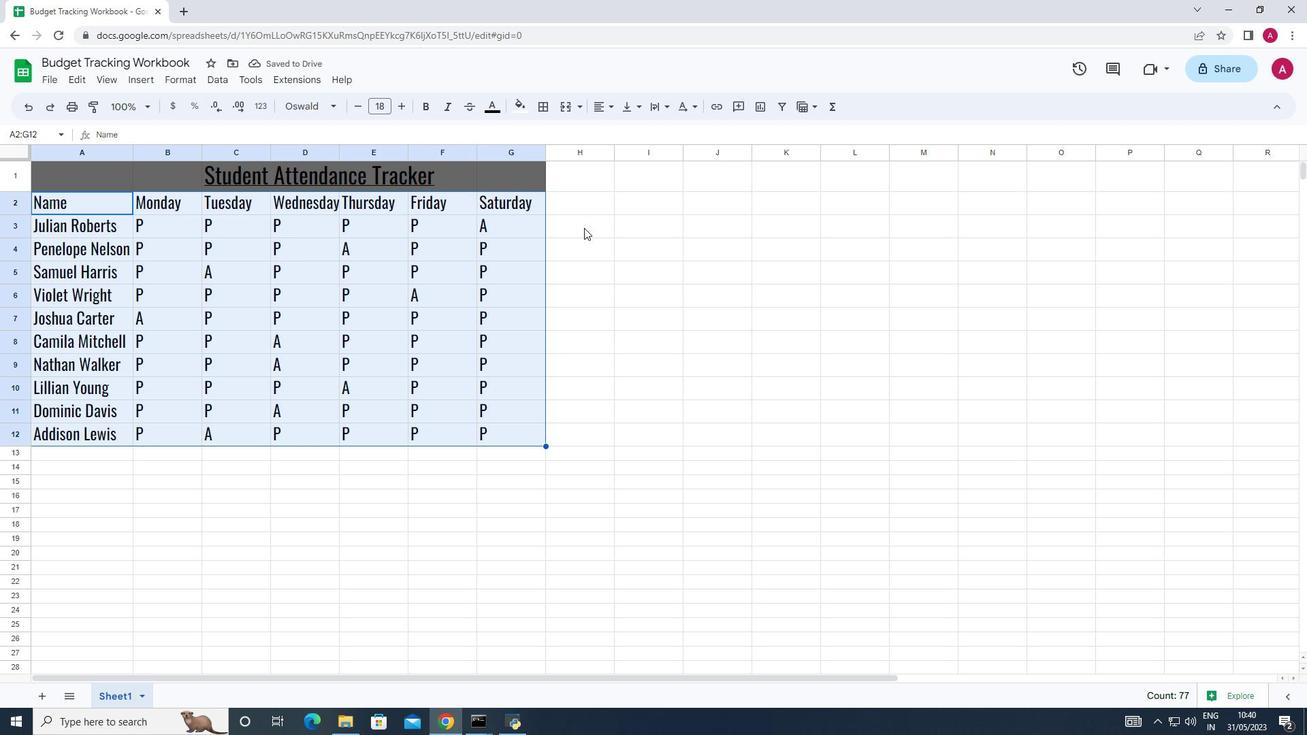
Action: Mouse pressed left at (603, 228)
Screenshot: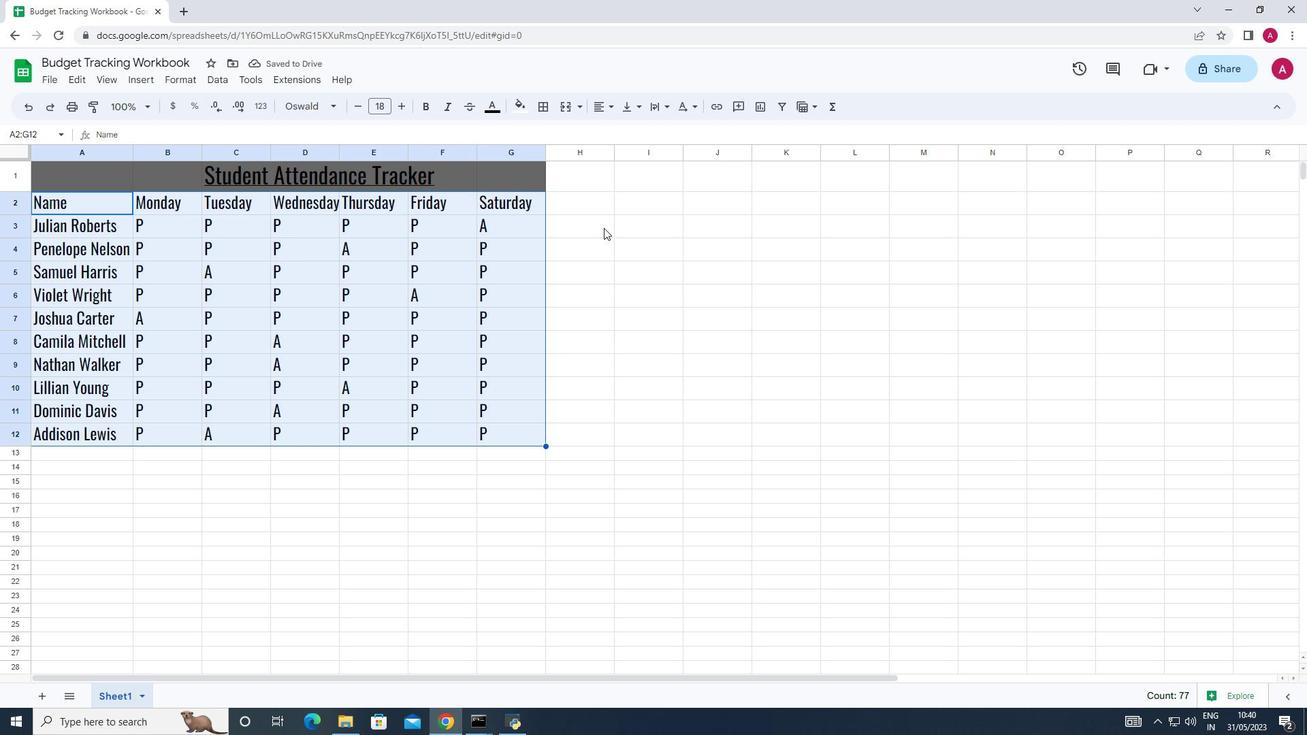
